 Task: Create a due date automation trigger when advanced on, on the monday of the week before a card is due add dates due in 1 working days at 11:00 AM.
Action: Mouse moved to (957, 297)
Screenshot: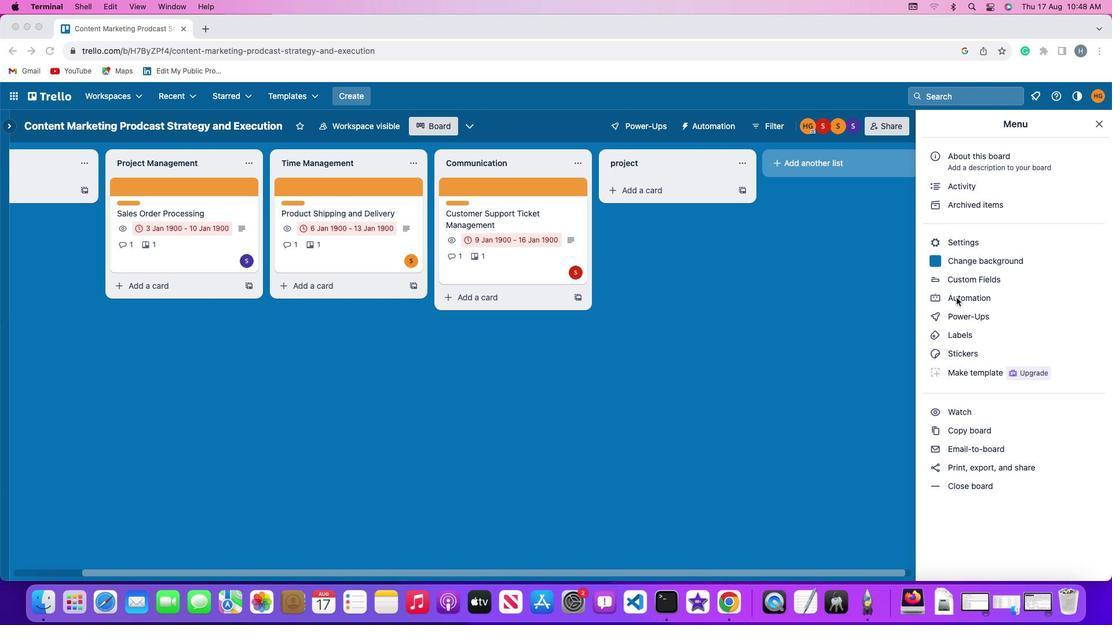 
Action: Mouse pressed left at (957, 297)
Screenshot: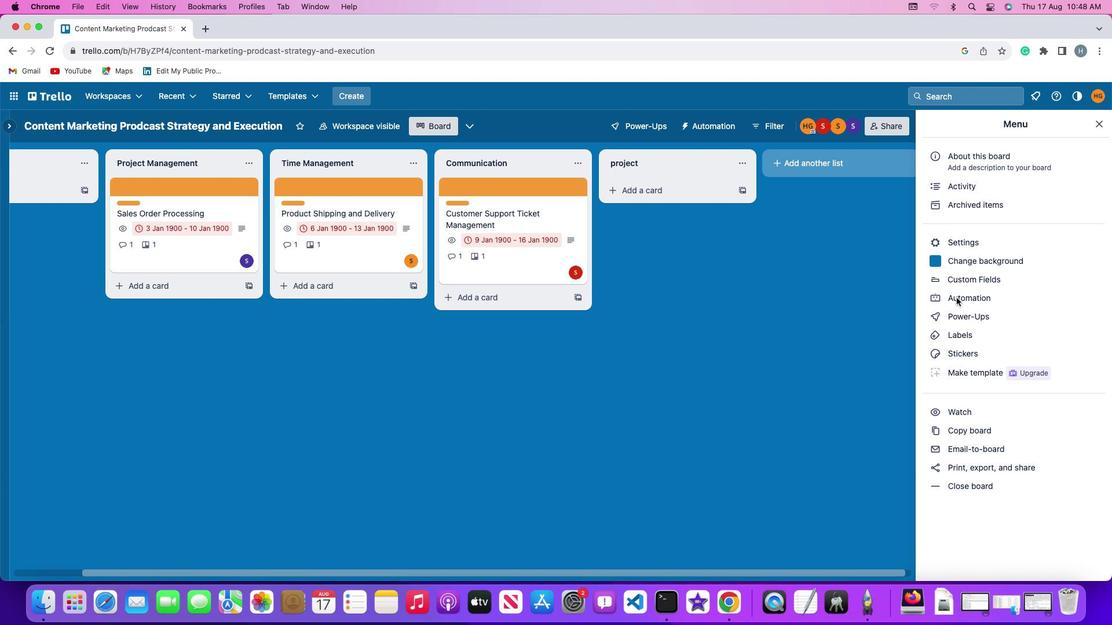 
Action: Mouse pressed left at (957, 297)
Screenshot: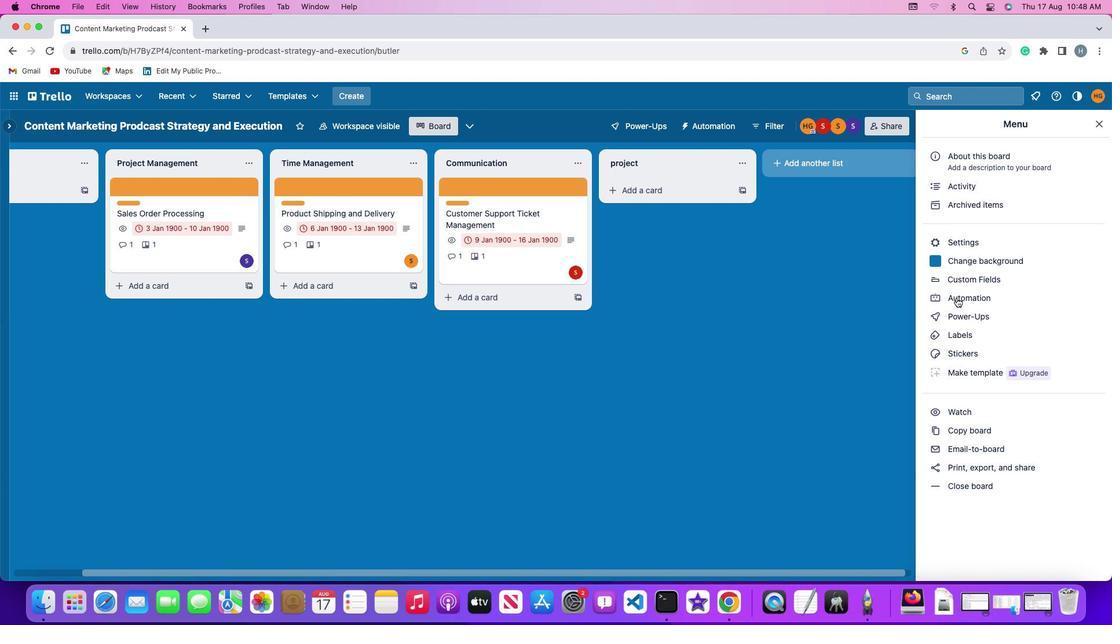 
Action: Mouse moved to (63, 269)
Screenshot: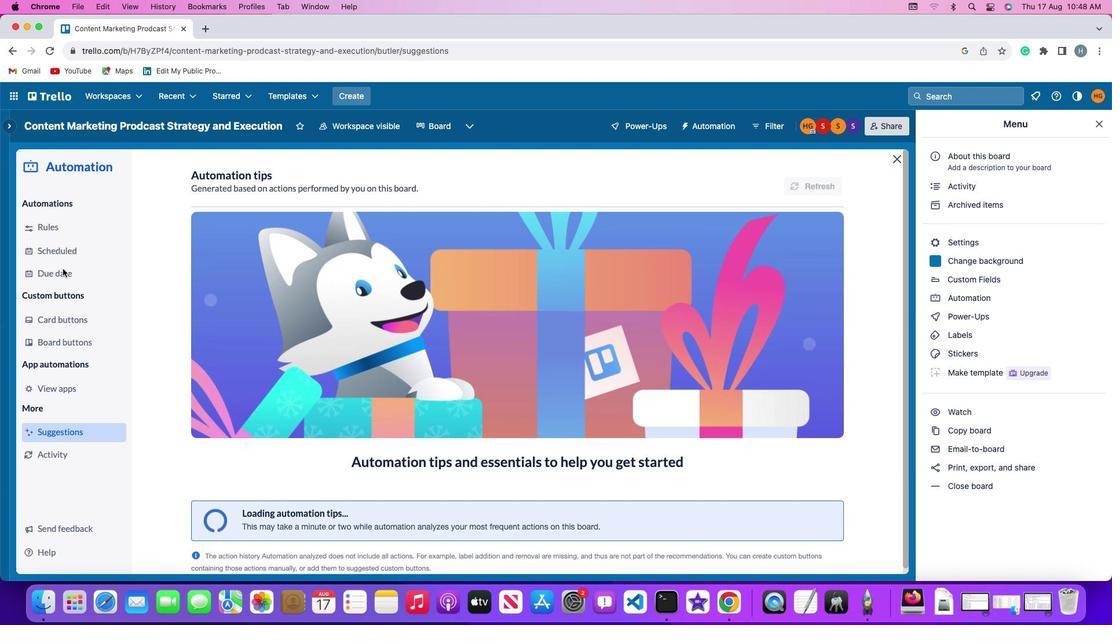 
Action: Mouse pressed left at (63, 269)
Screenshot: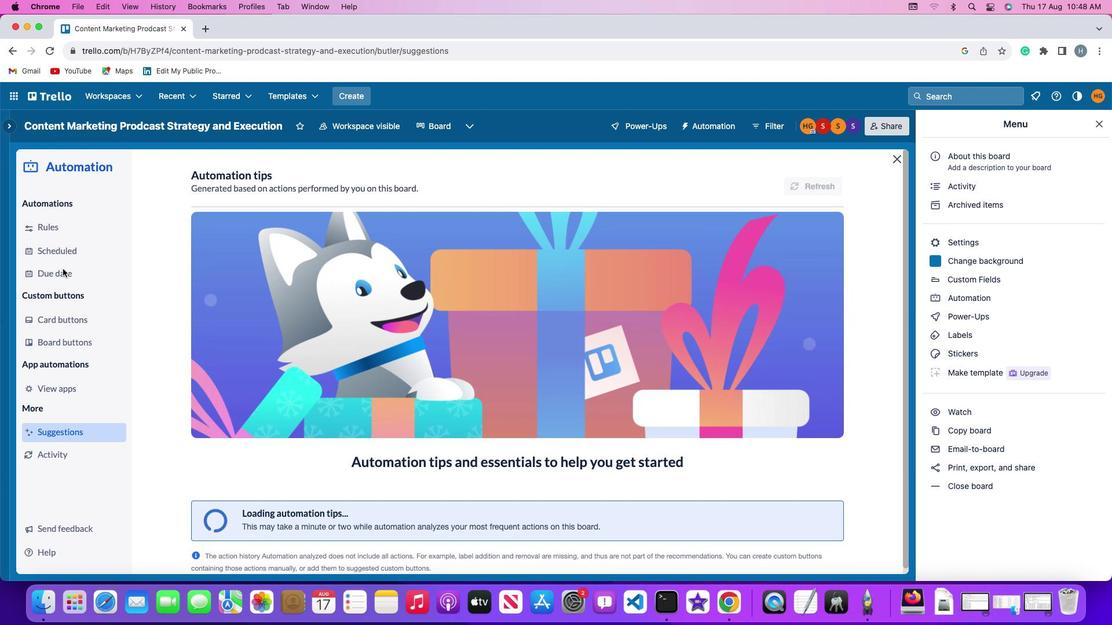 
Action: Mouse moved to (777, 179)
Screenshot: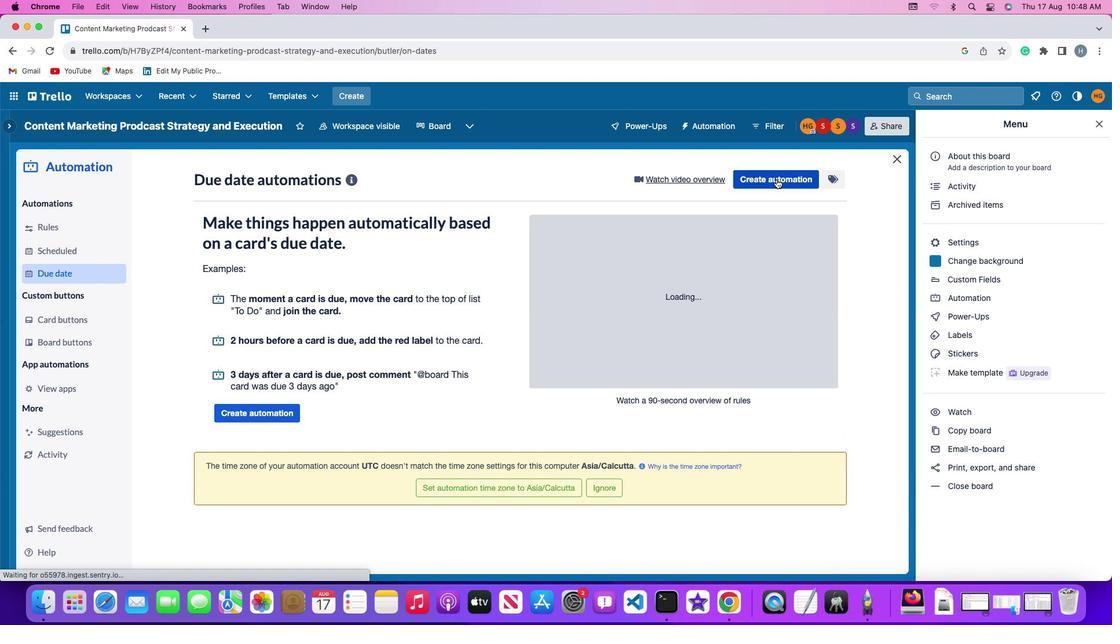 
Action: Mouse pressed left at (777, 179)
Screenshot: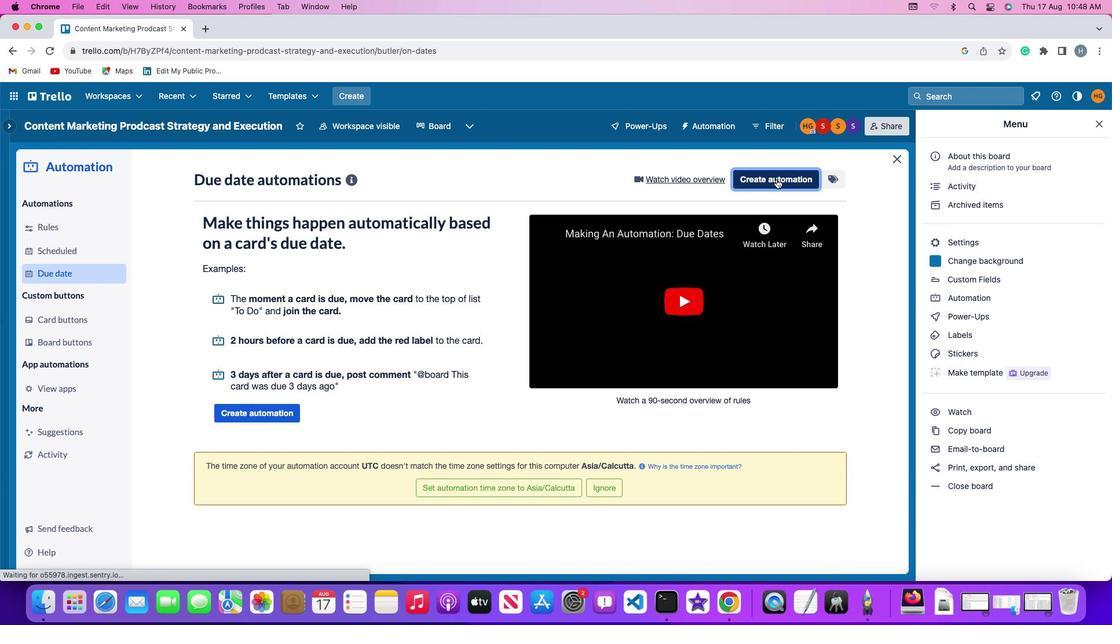 
Action: Mouse moved to (237, 286)
Screenshot: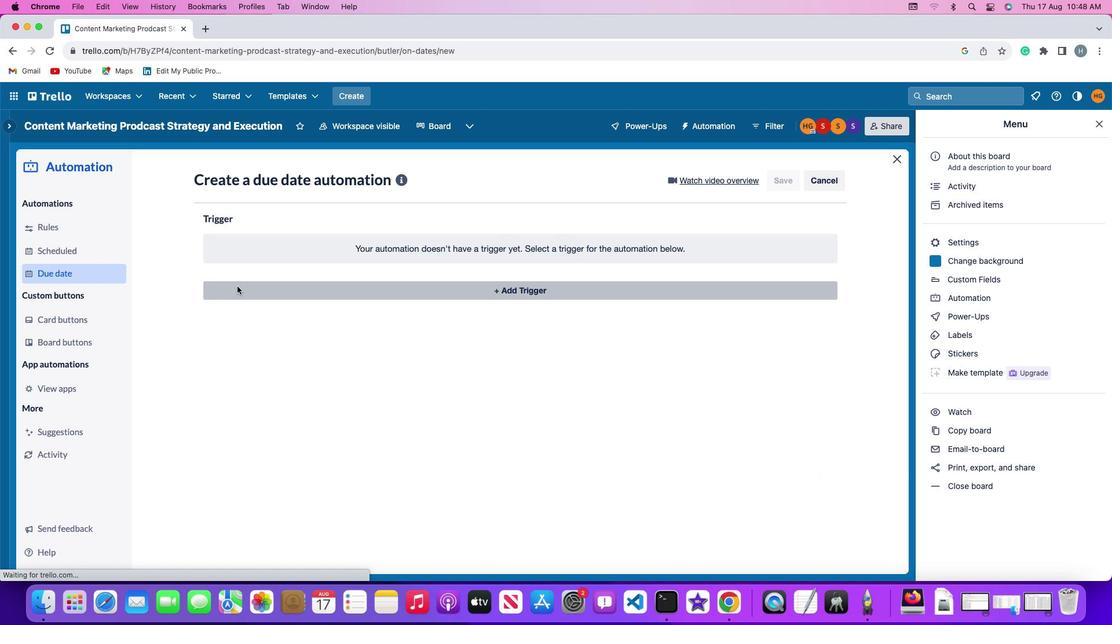
Action: Mouse pressed left at (237, 286)
Screenshot: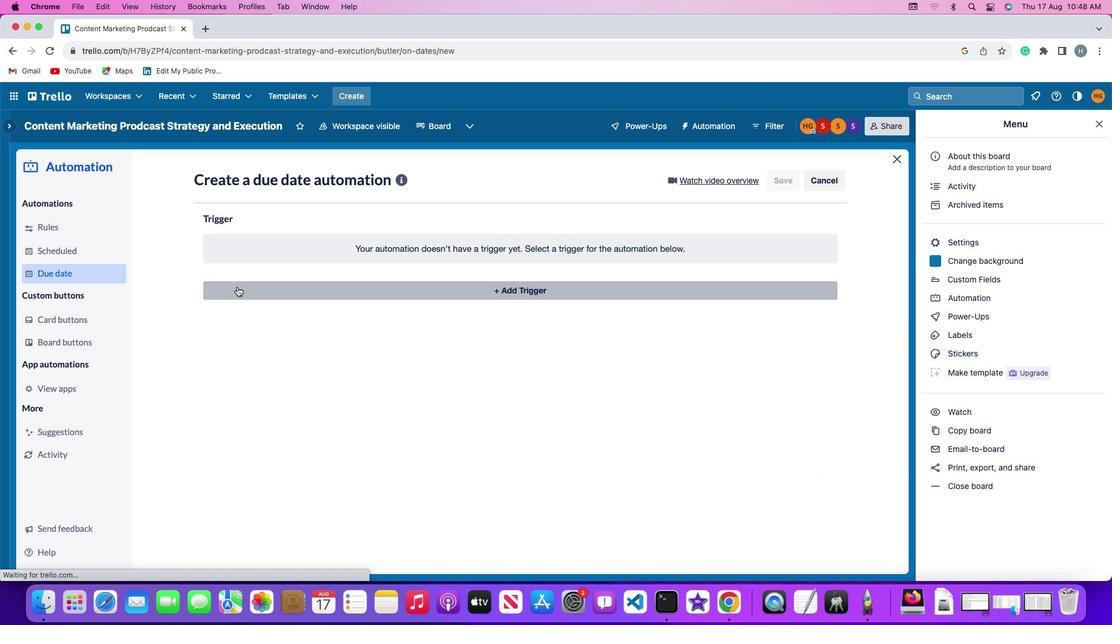 
Action: Mouse moved to (260, 502)
Screenshot: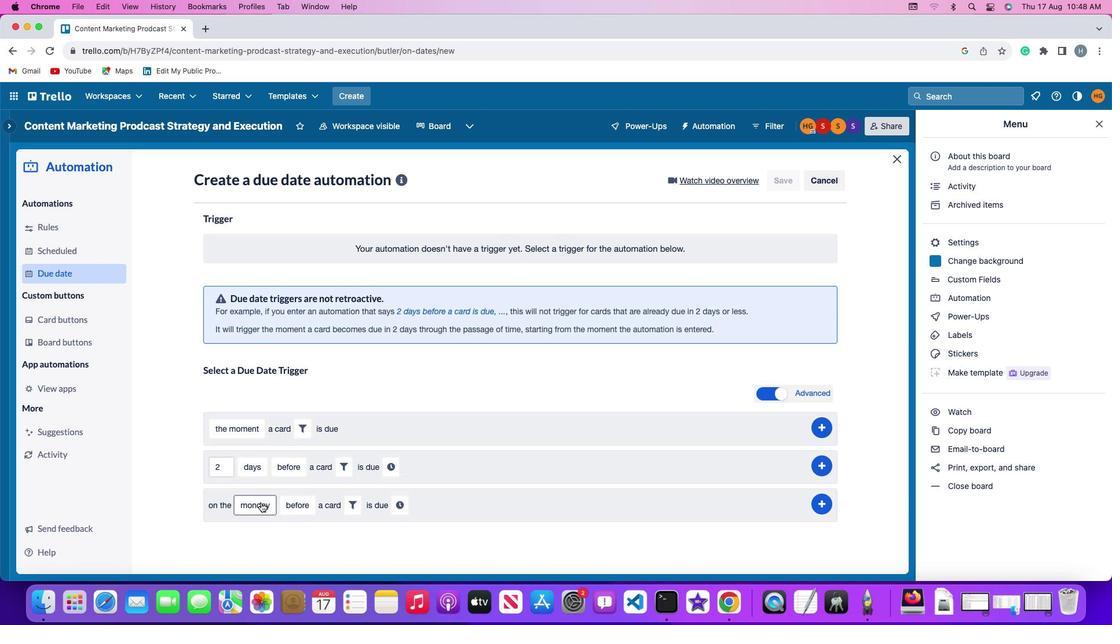 
Action: Mouse pressed left at (260, 502)
Screenshot: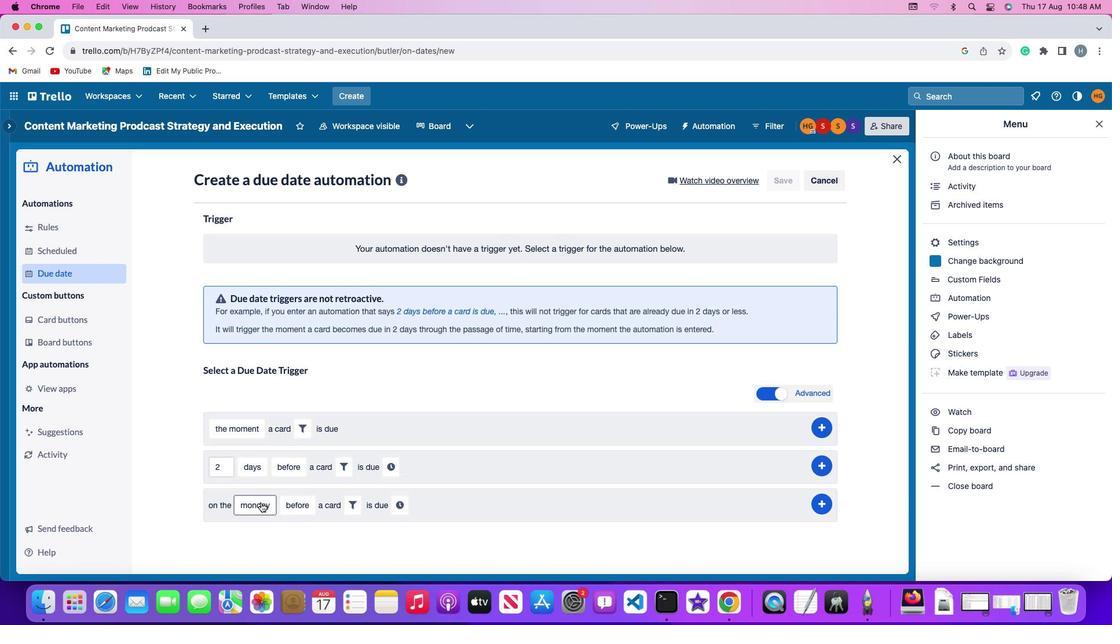 
Action: Mouse moved to (271, 341)
Screenshot: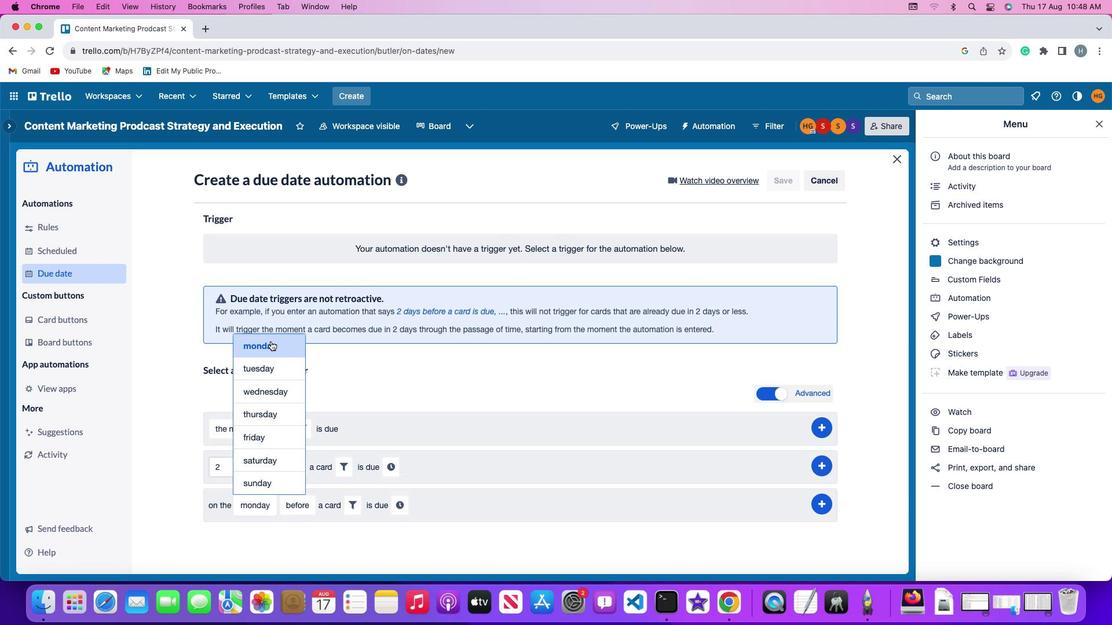 
Action: Mouse pressed left at (271, 341)
Screenshot: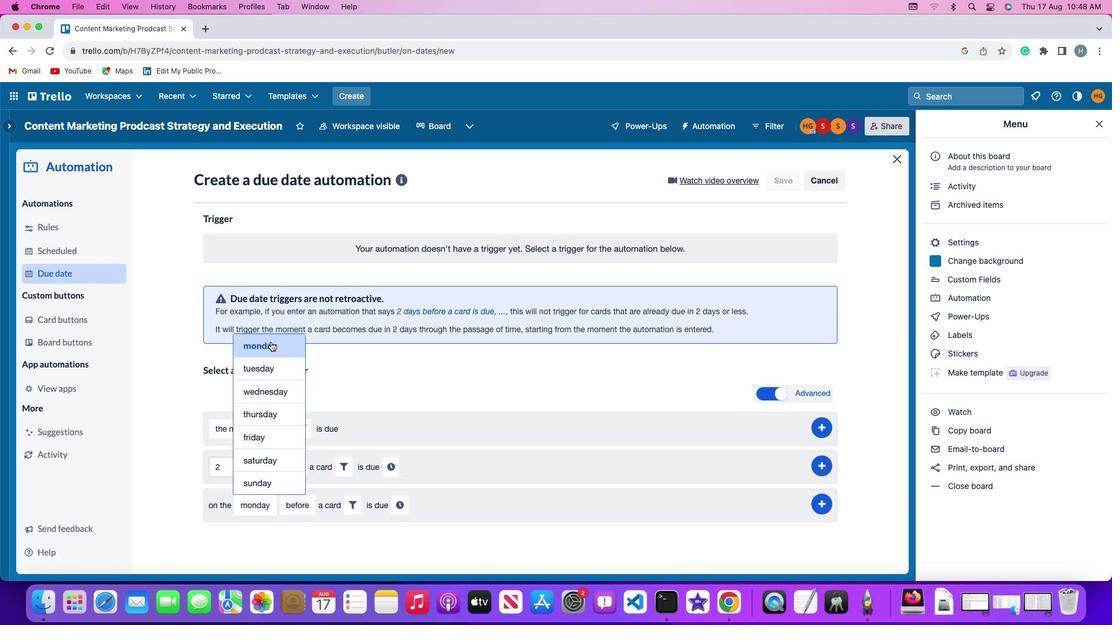 
Action: Mouse moved to (297, 514)
Screenshot: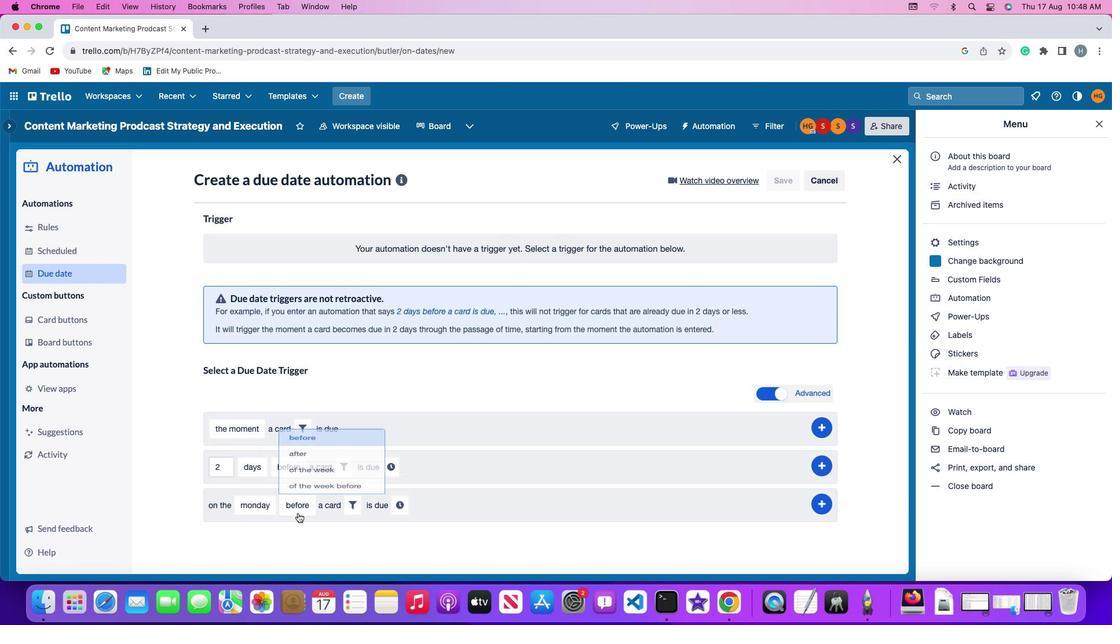 
Action: Mouse pressed left at (297, 514)
Screenshot: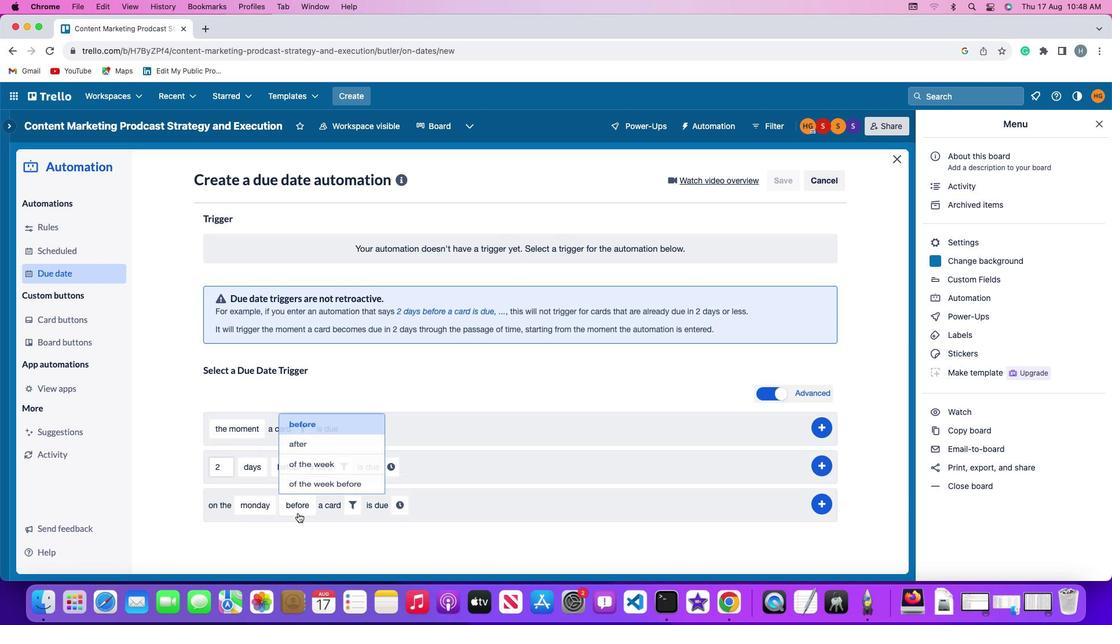 
Action: Mouse moved to (302, 482)
Screenshot: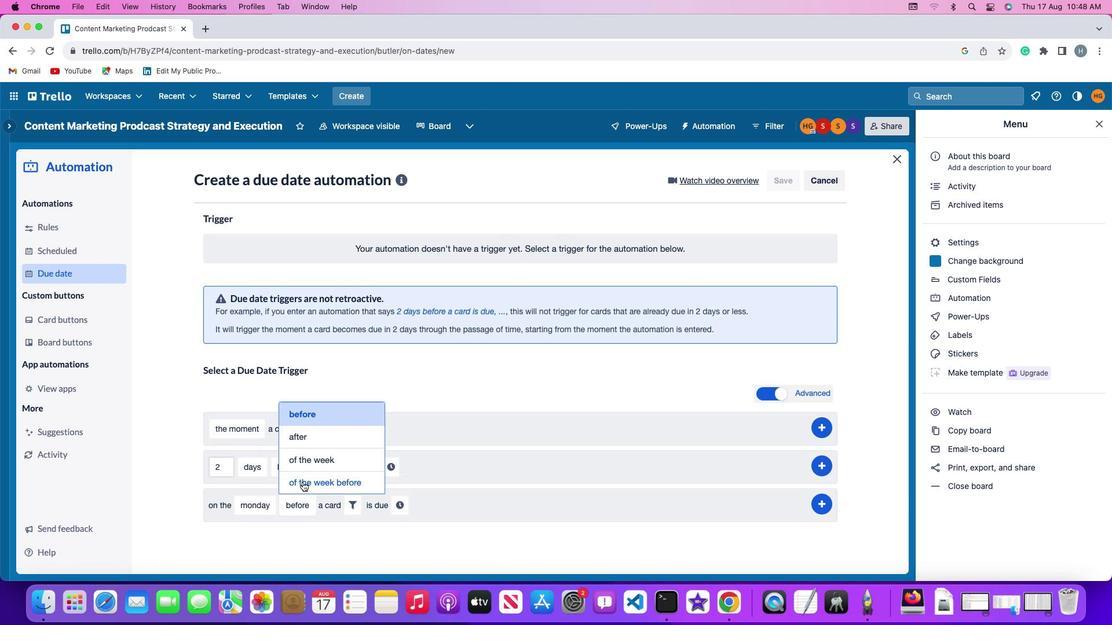 
Action: Mouse pressed left at (302, 482)
Screenshot: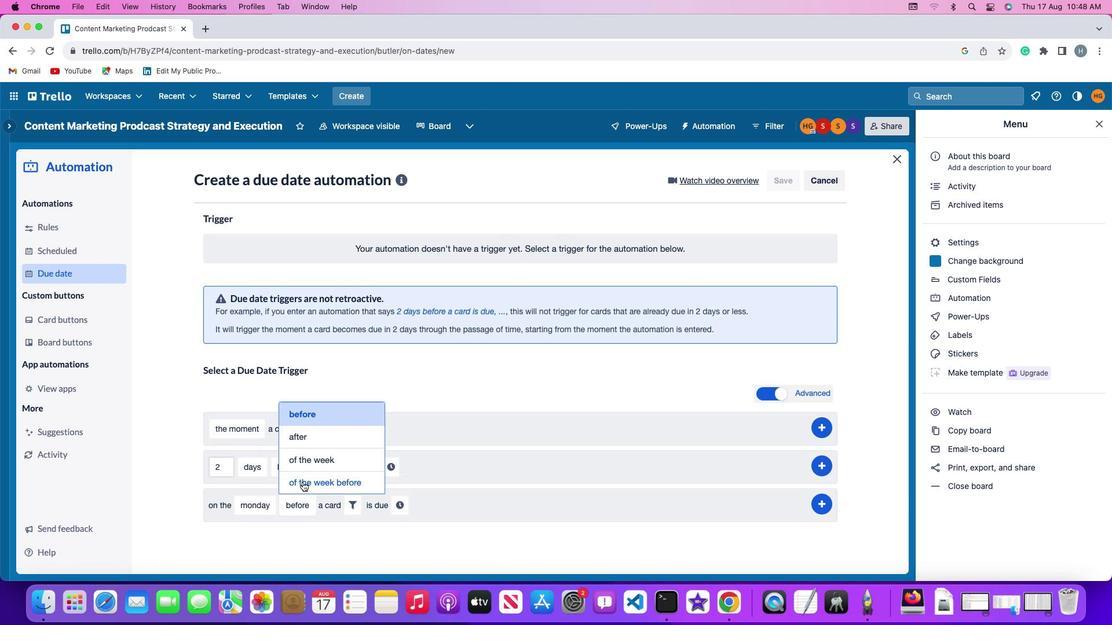 
Action: Mouse moved to (404, 508)
Screenshot: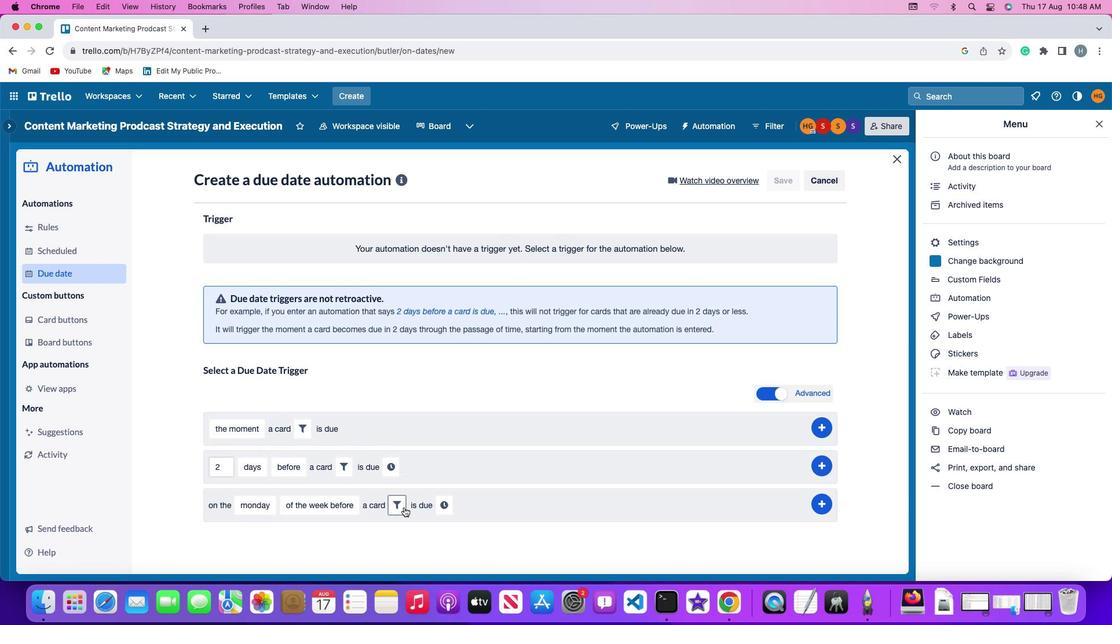 
Action: Mouse pressed left at (404, 508)
Screenshot: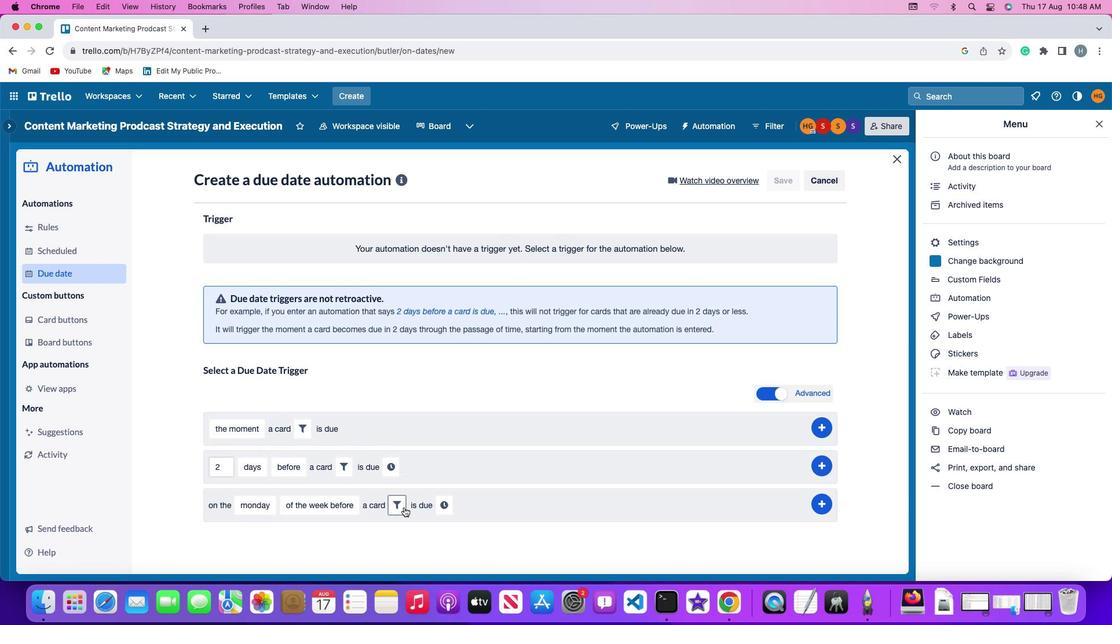 
Action: Mouse moved to (456, 549)
Screenshot: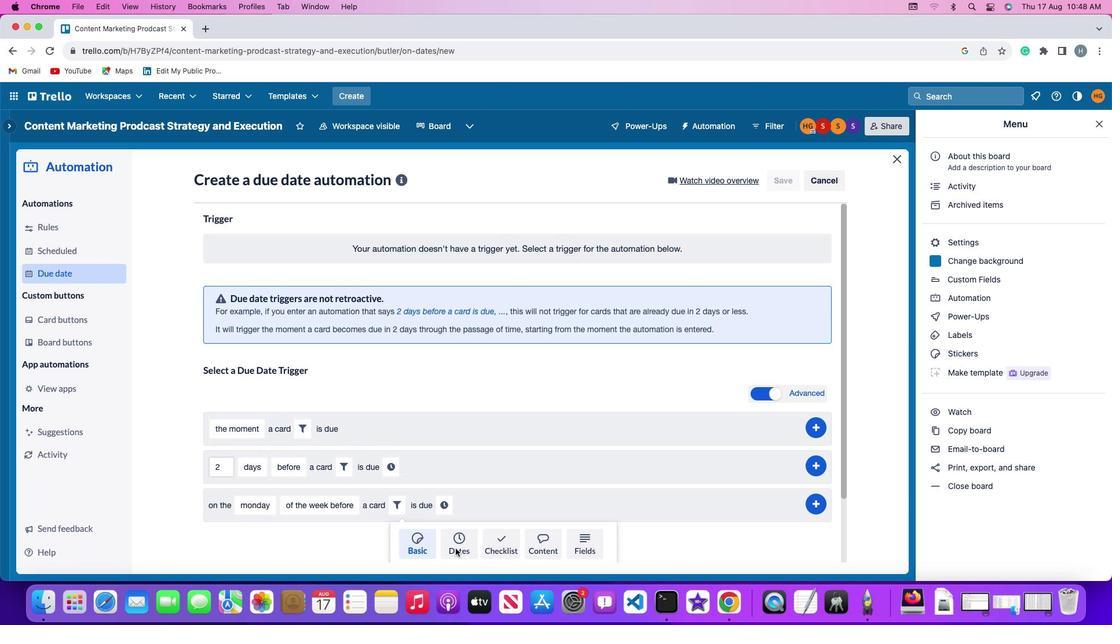 
Action: Mouse pressed left at (456, 549)
Screenshot: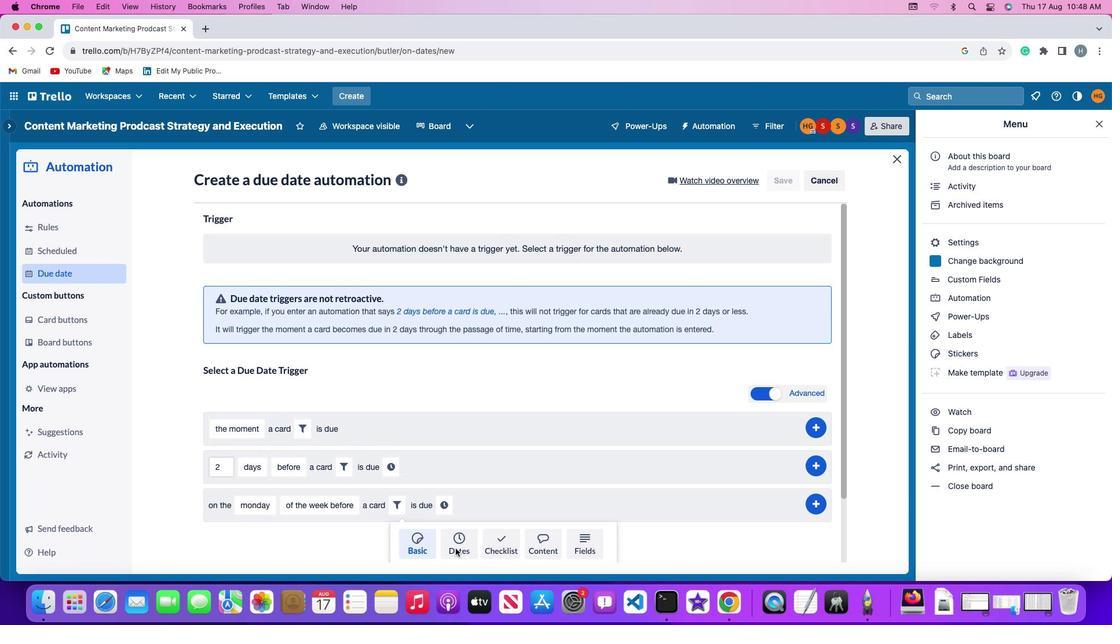 
Action: Mouse moved to (342, 531)
Screenshot: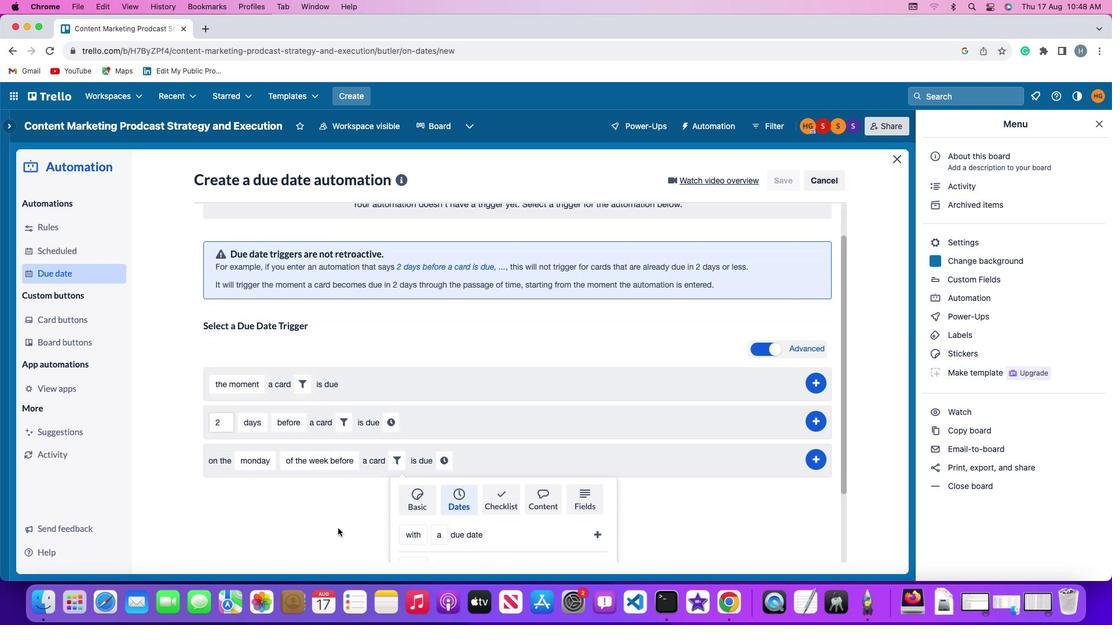 
Action: Mouse scrolled (342, 531) with delta (0, 0)
Screenshot: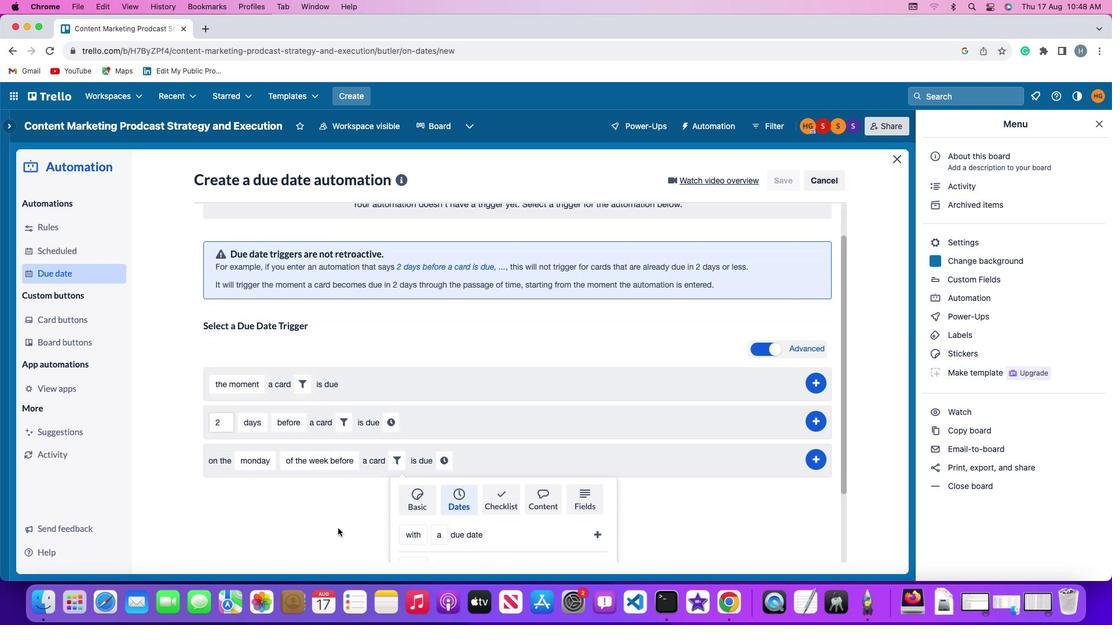 
Action: Mouse moved to (340, 531)
Screenshot: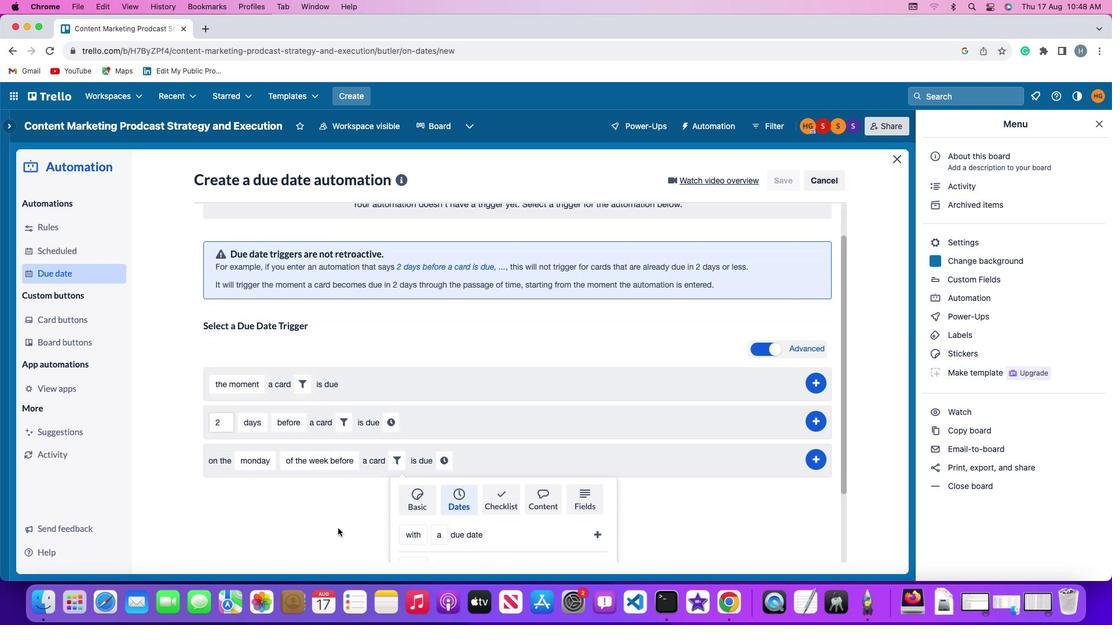 
Action: Mouse scrolled (340, 531) with delta (0, 0)
Screenshot: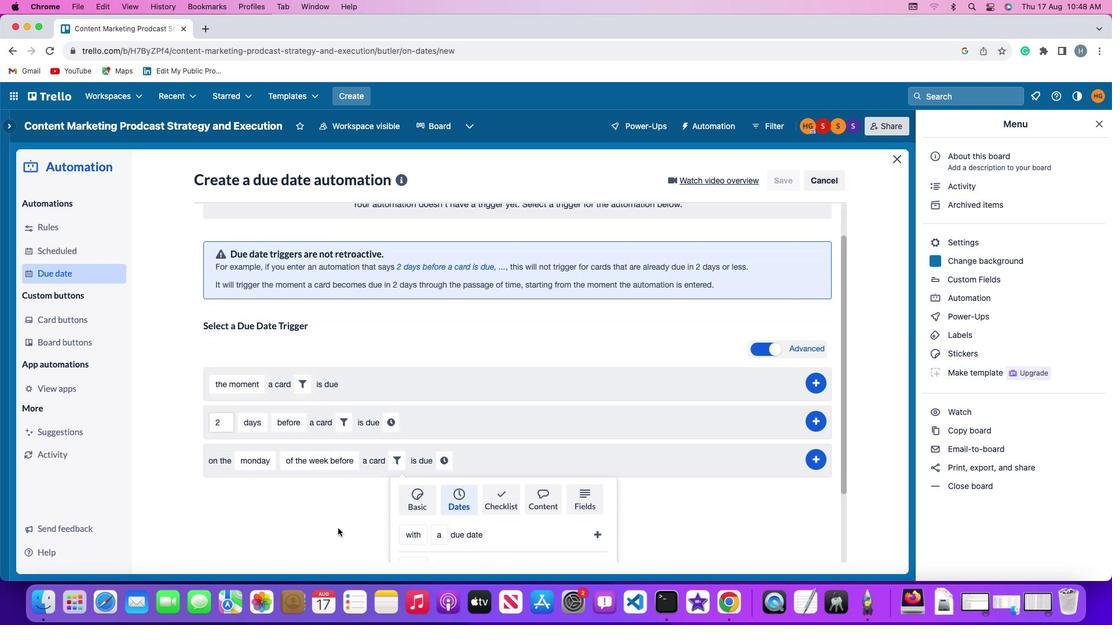 
Action: Mouse moved to (340, 531)
Screenshot: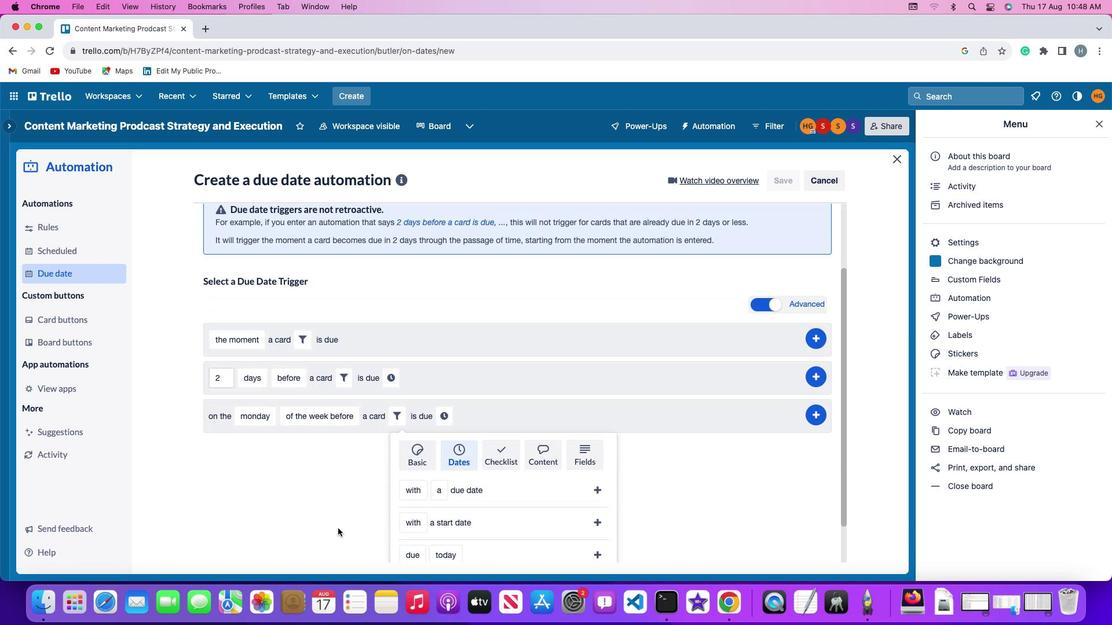 
Action: Mouse scrolled (340, 531) with delta (0, -1)
Screenshot: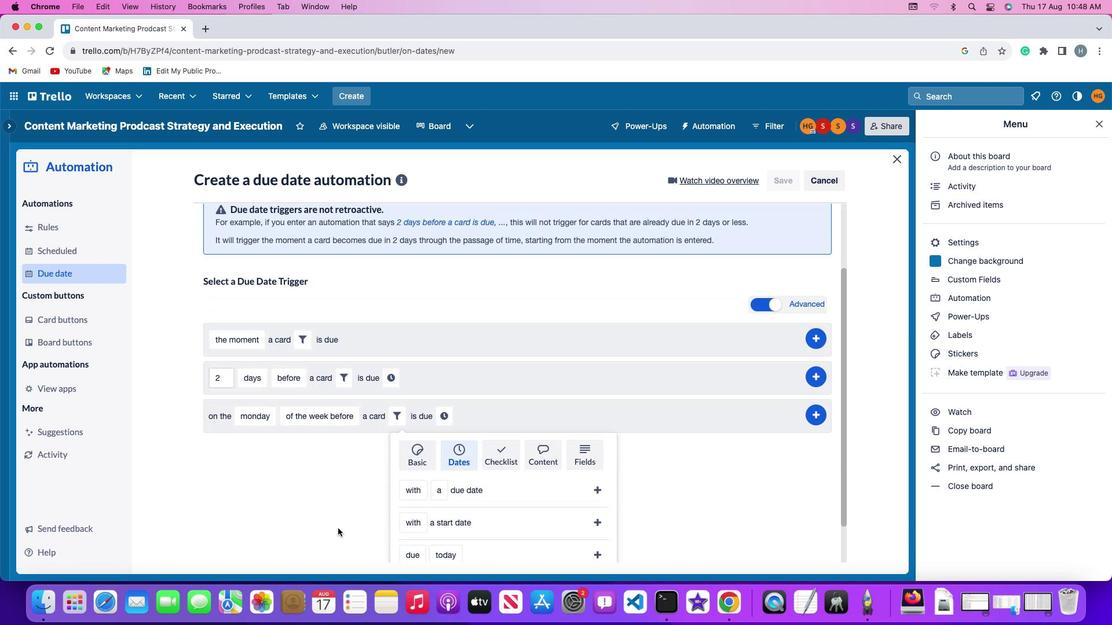 
Action: Mouse scrolled (340, 531) with delta (0, -2)
Screenshot: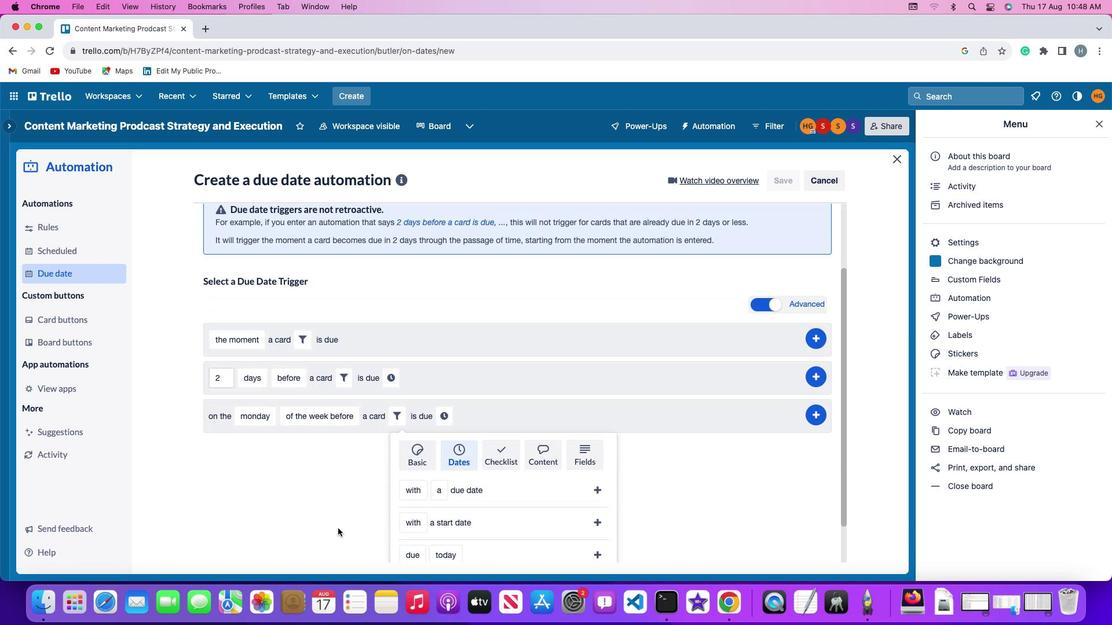 
Action: Mouse moved to (340, 531)
Screenshot: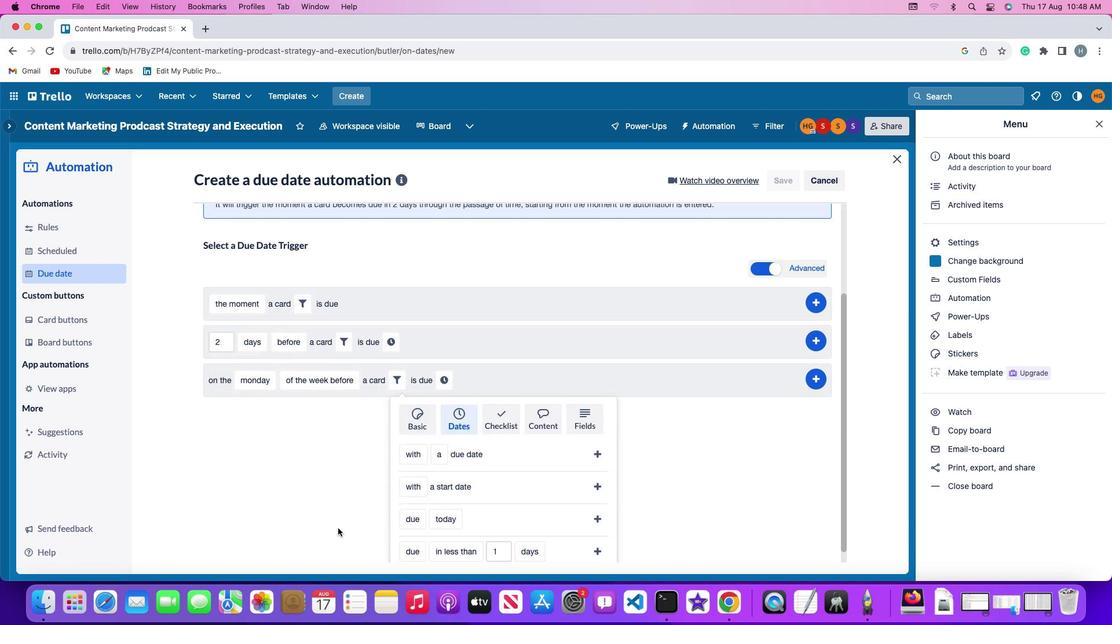 
Action: Mouse scrolled (340, 531) with delta (0, -3)
Screenshot: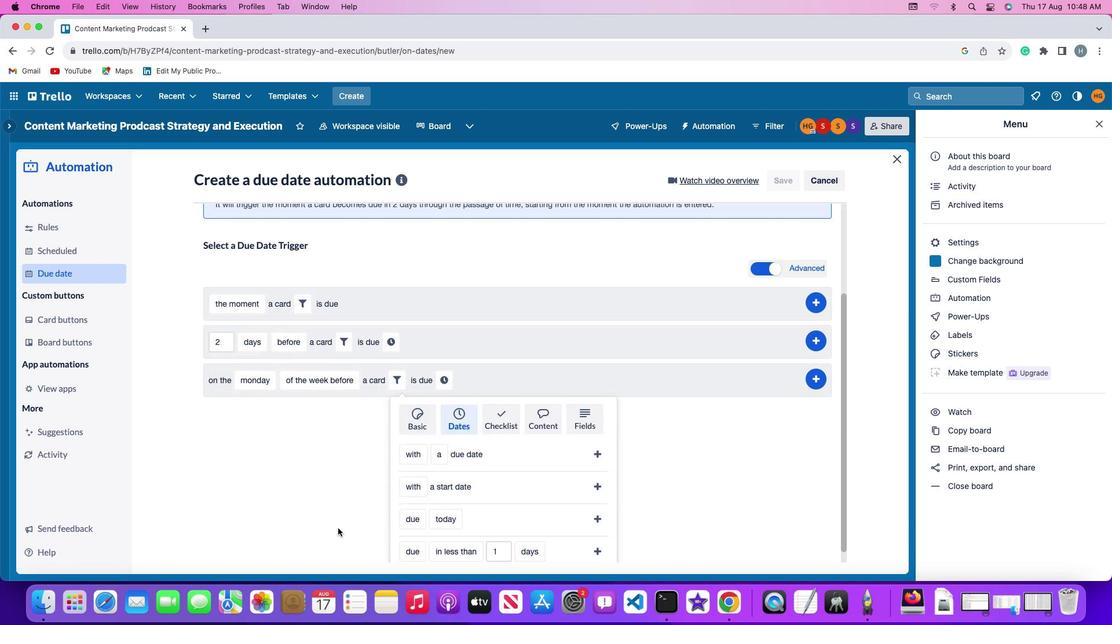 
Action: Mouse moved to (337, 528)
Screenshot: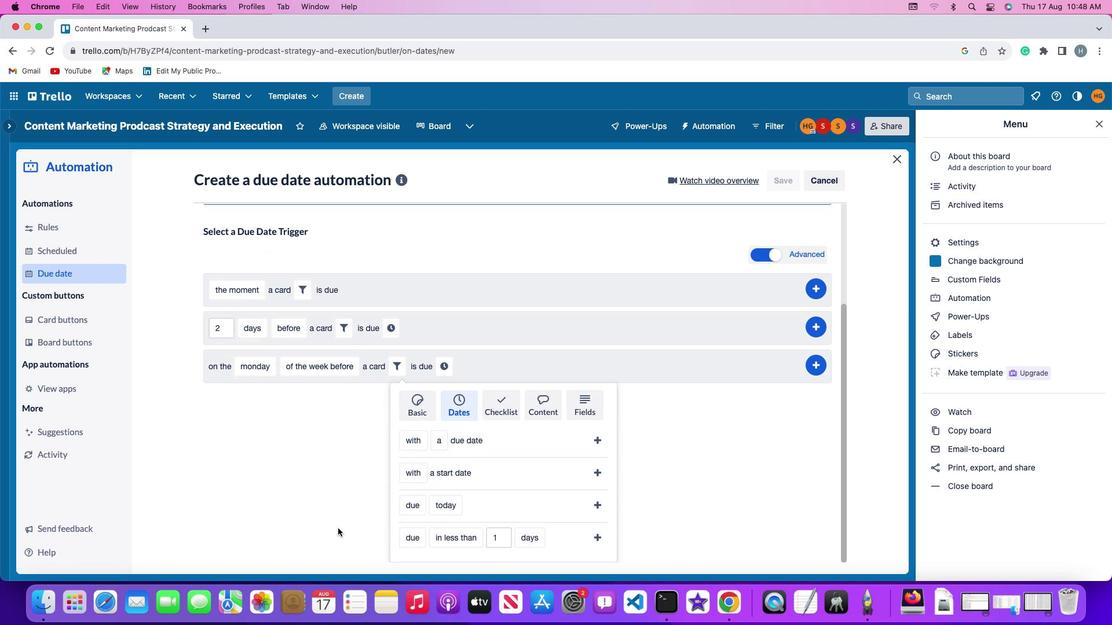
Action: Mouse scrolled (337, 528) with delta (0, 0)
Screenshot: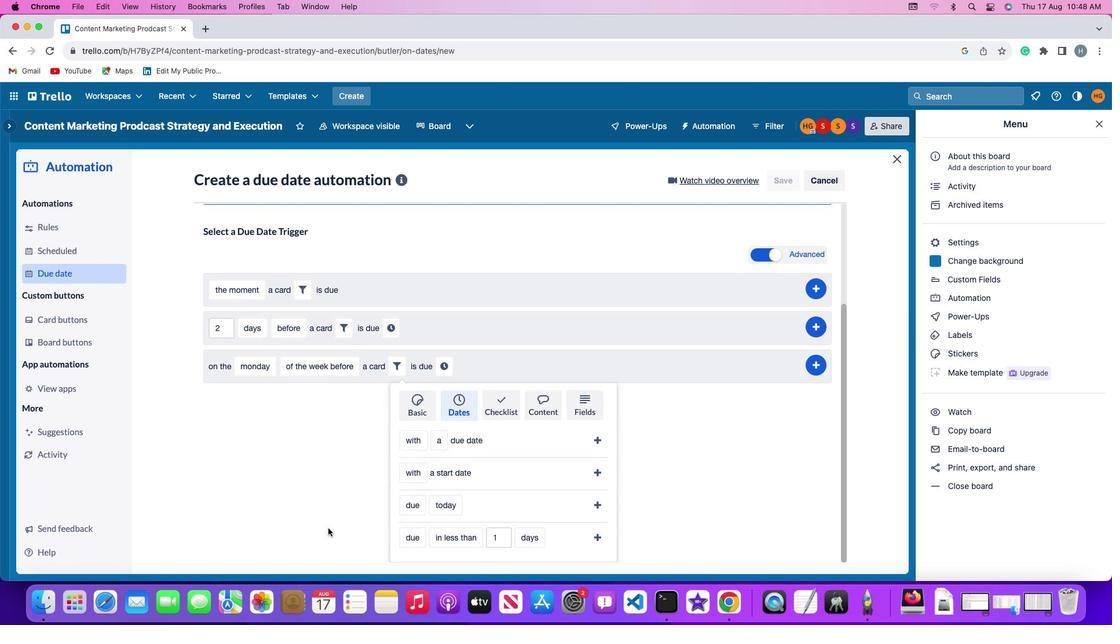 
Action: Mouse scrolled (337, 528) with delta (0, 0)
Screenshot: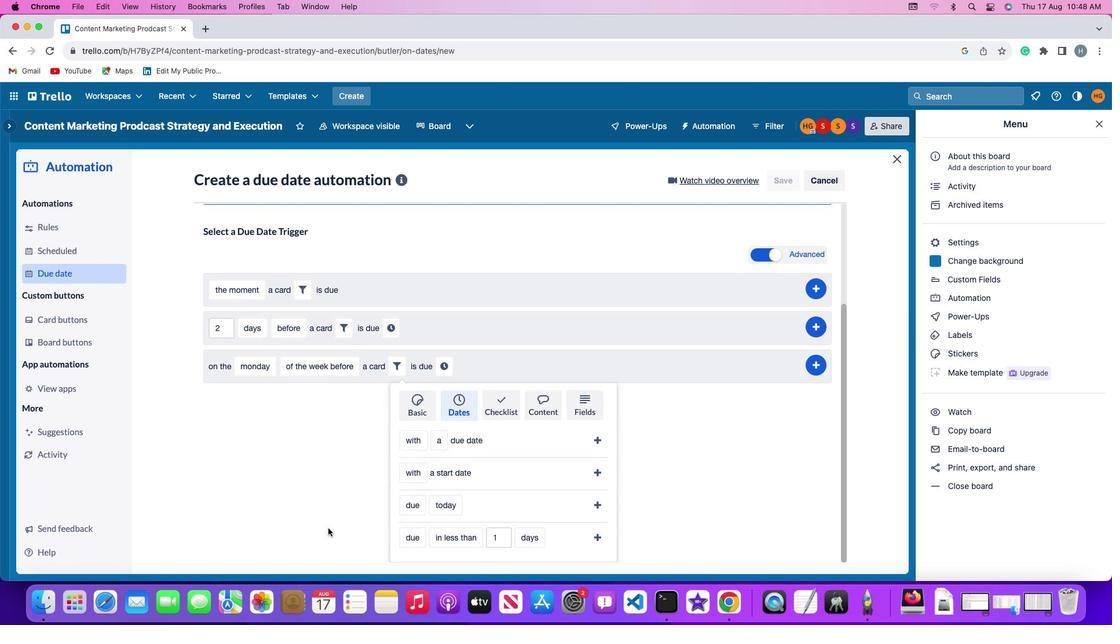 
Action: Mouse scrolled (337, 528) with delta (0, -1)
Screenshot: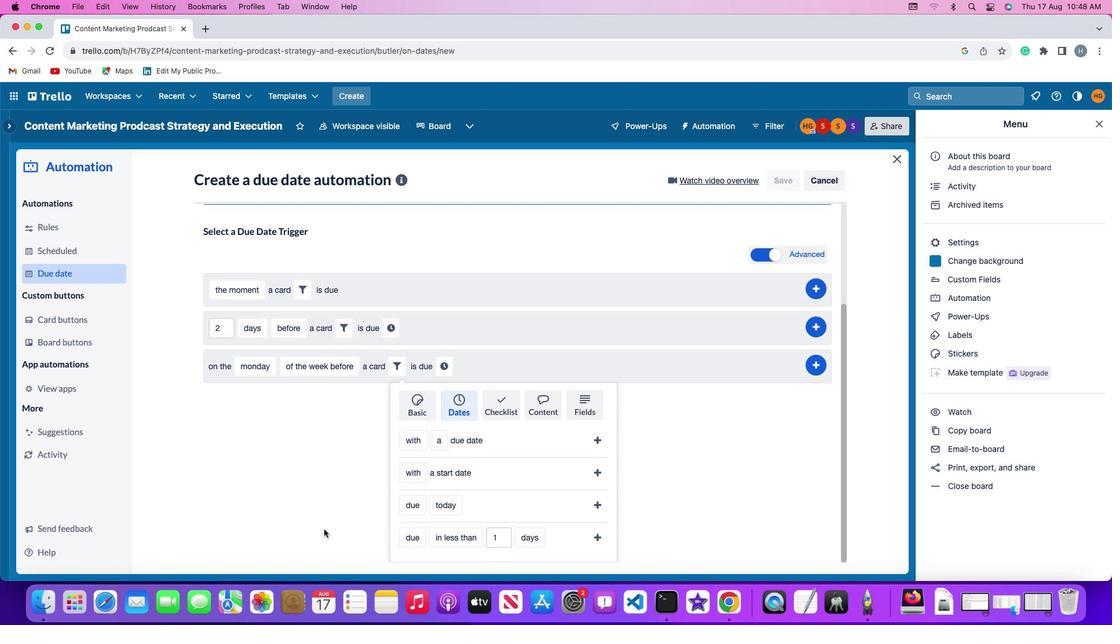 
Action: Mouse moved to (401, 538)
Screenshot: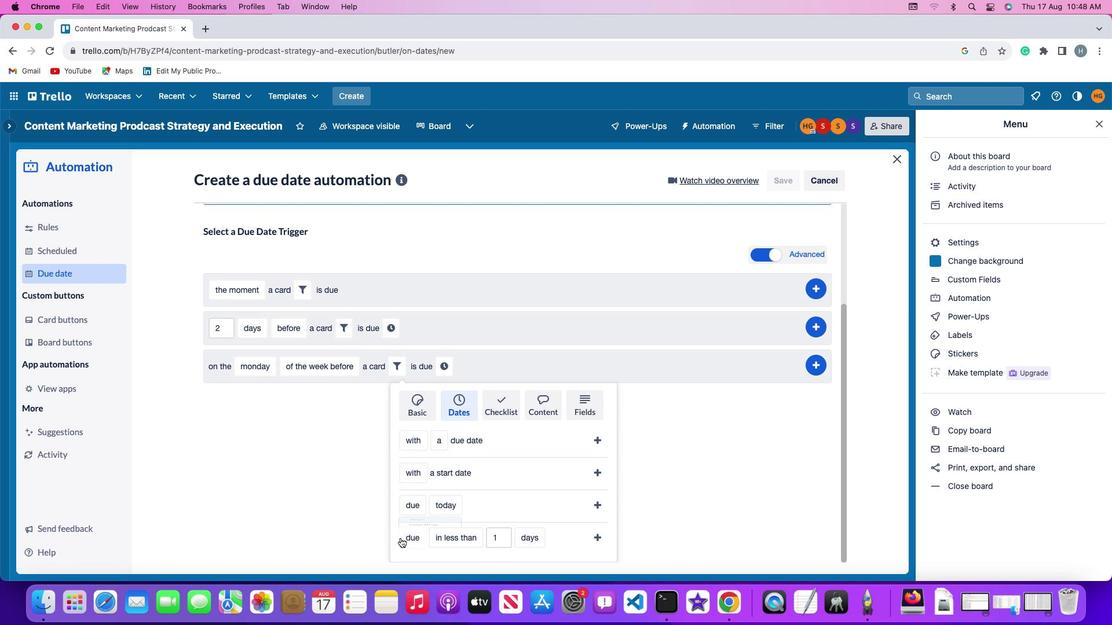 
Action: Mouse pressed left at (401, 538)
Screenshot: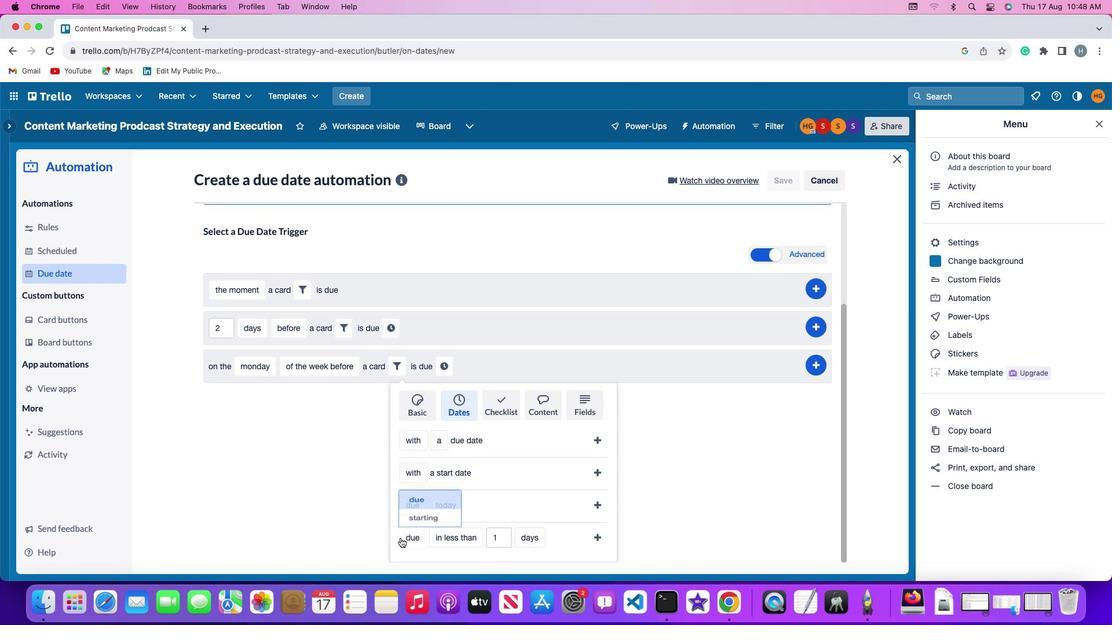 
Action: Mouse moved to (411, 491)
Screenshot: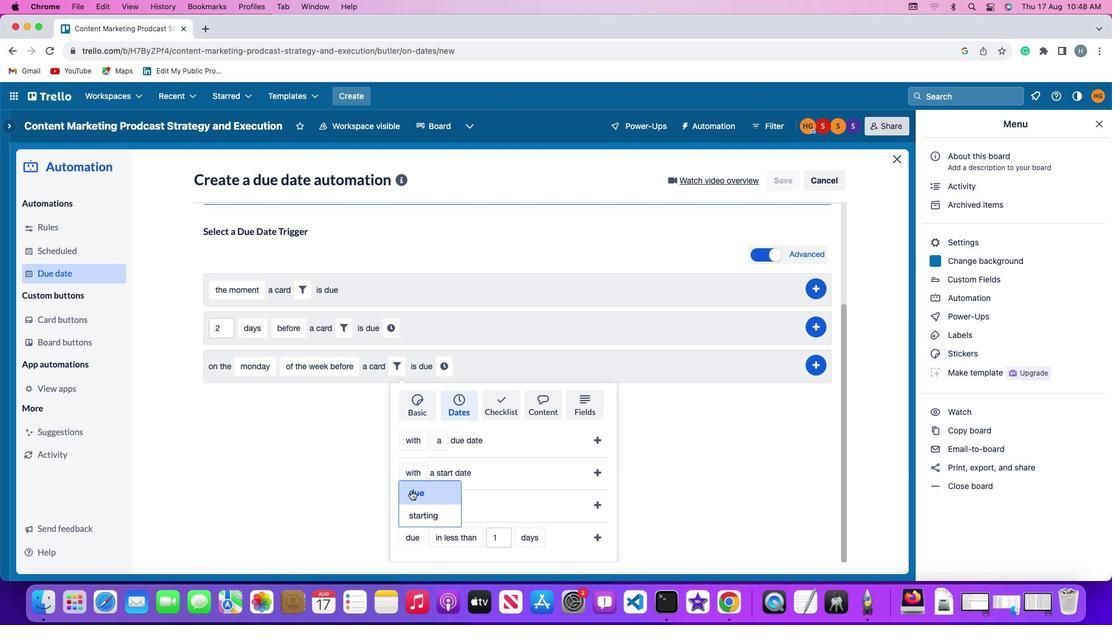 
Action: Mouse pressed left at (411, 491)
Screenshot: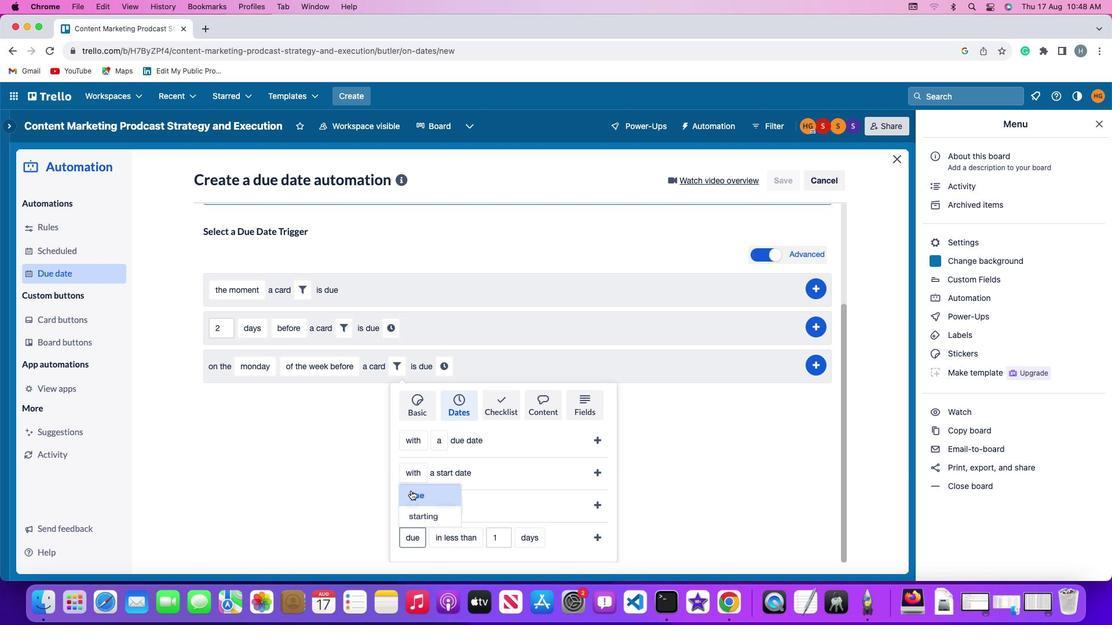 
Action: Mouse moved to (447, 534)
Screenshot: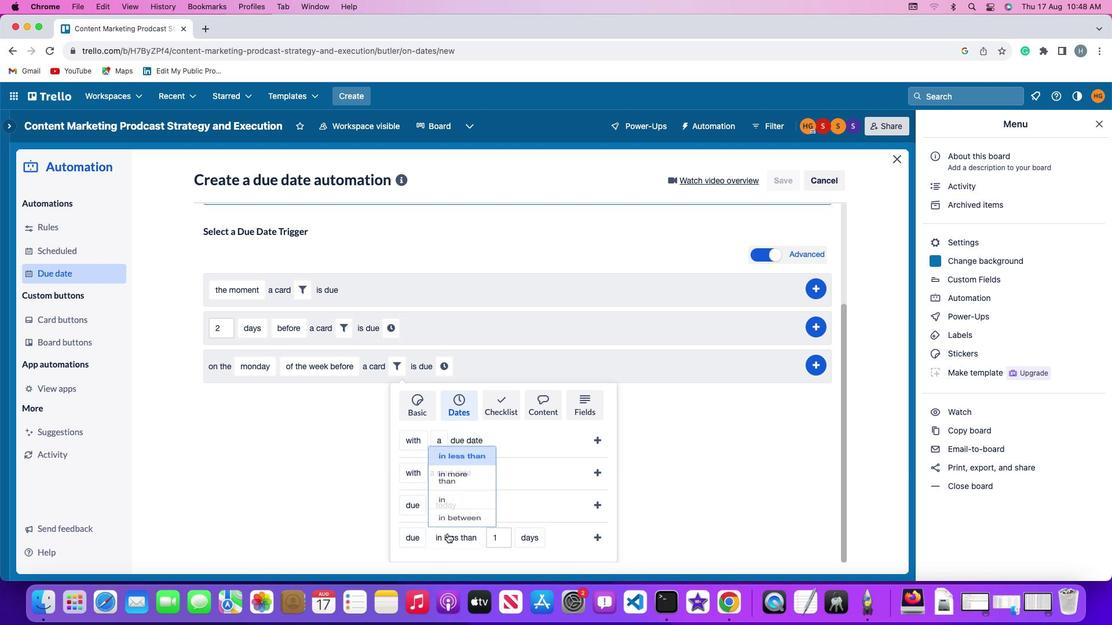 
Action: Mouse pressed left at (447, 534)
Screenshot: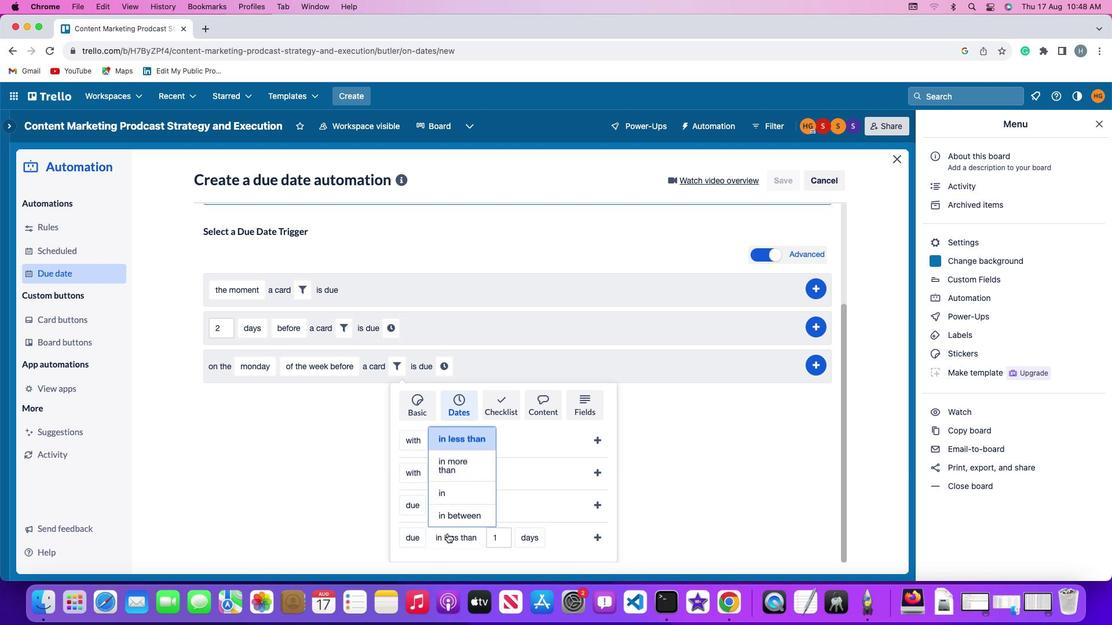 
Action: Mouse moved to (450, 496)
Screenshot: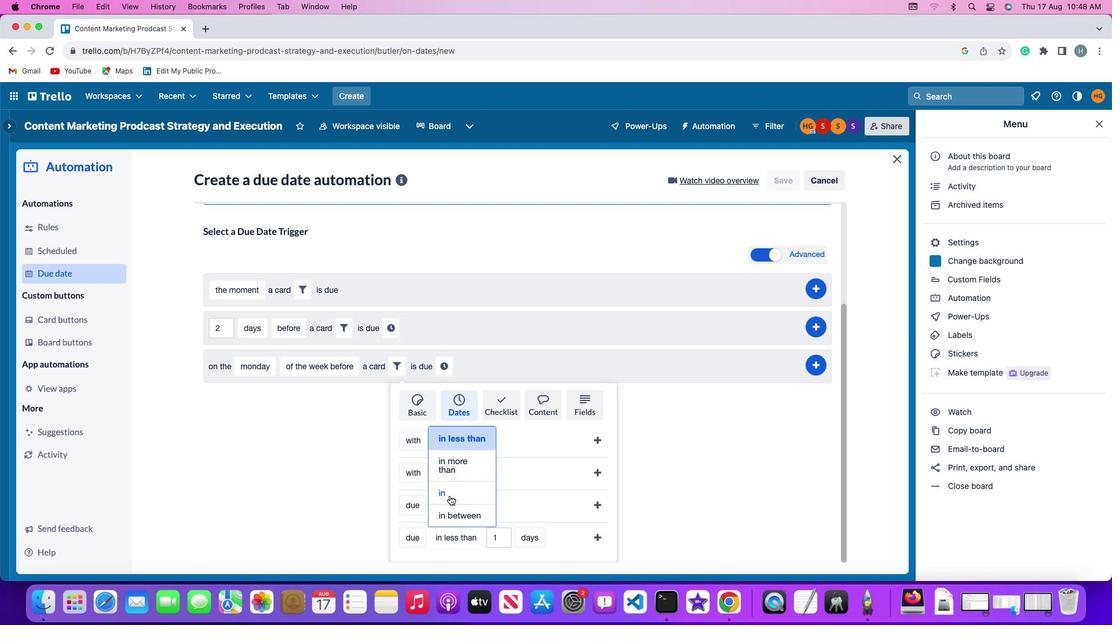 
Action: Mouse pressed left at (450, 496)
Screenshot: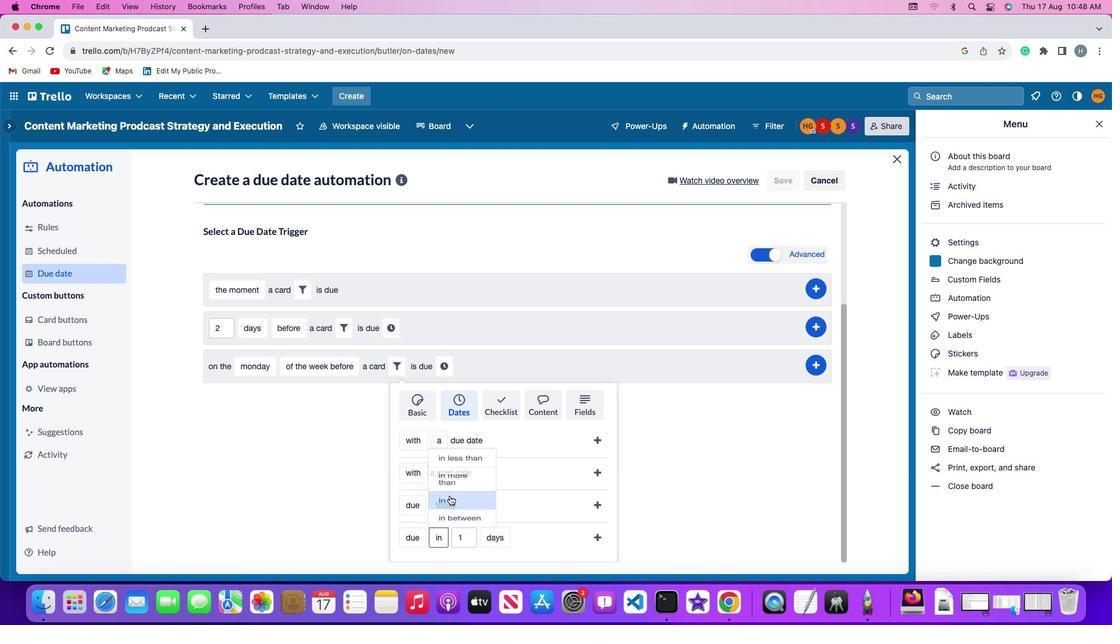 
Action: Mouse moved to (472, 537)
Screenshot: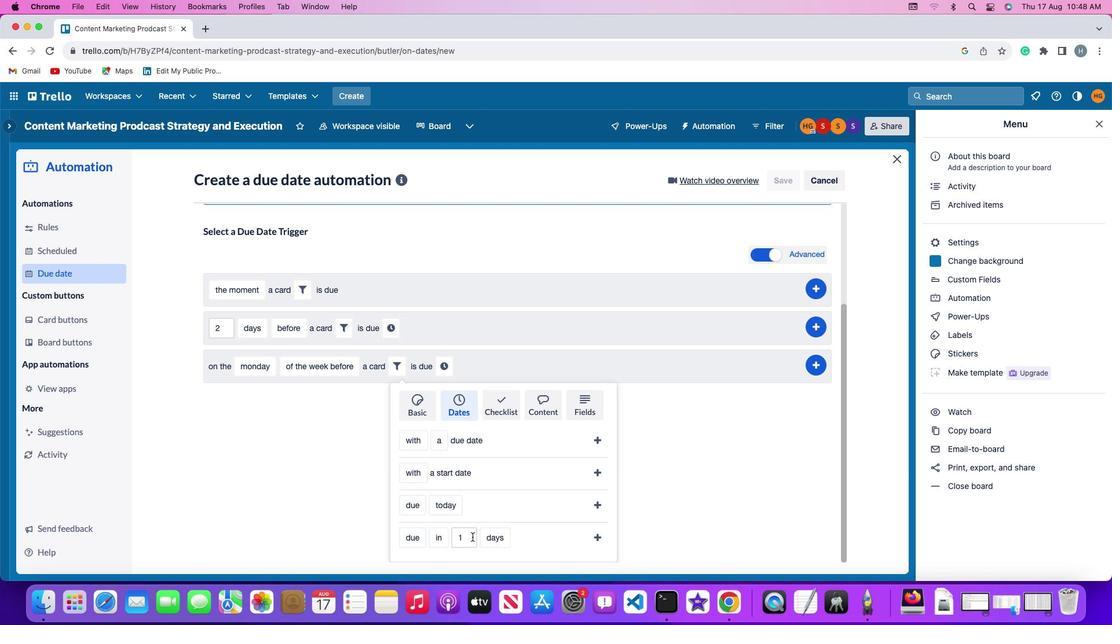 
Action: Mouse pressed left at (472, 537)
Screenshot: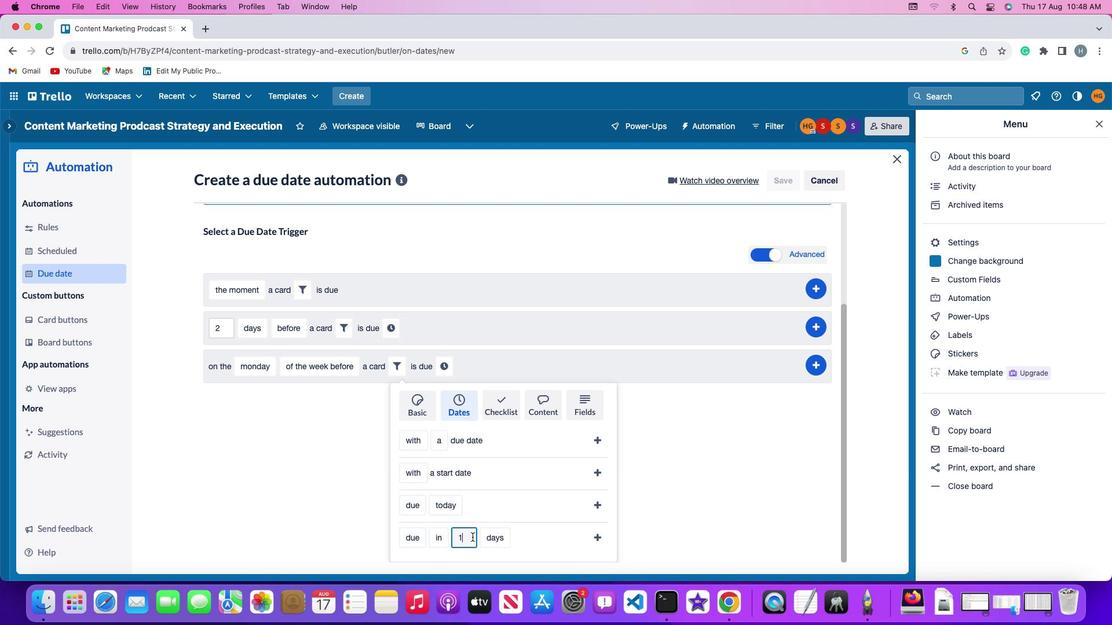 
Action: Key pressed Key.backspace'1'
Screenshot: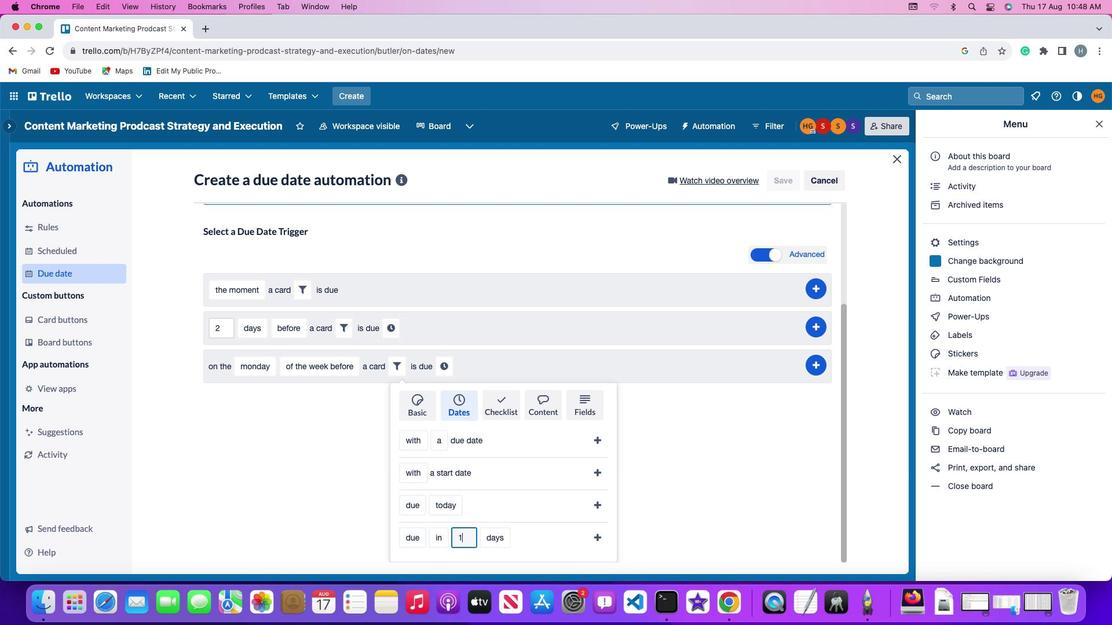 
Action: Mouse moved to (498, 535)
Screenshot: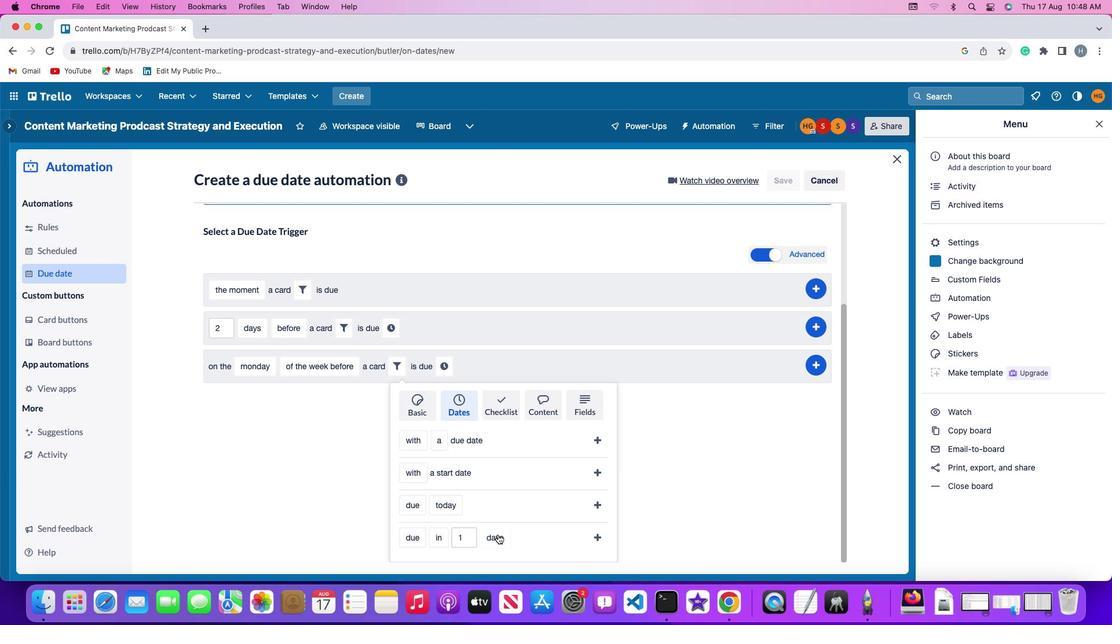 
Action: Mouse pressed left at (498, 535)
Screenshot: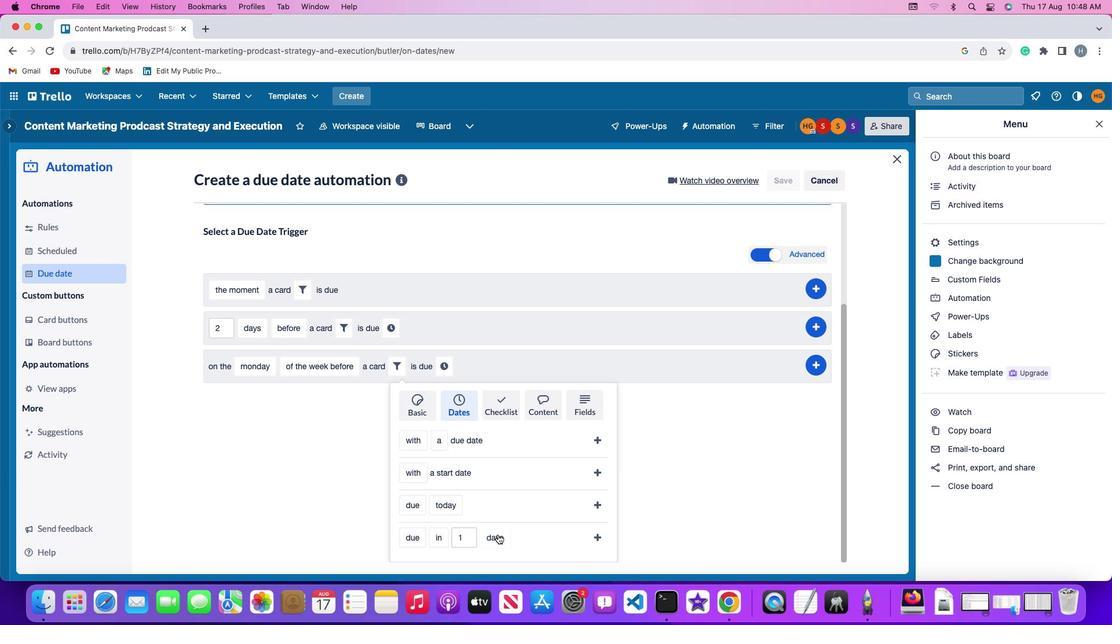 
Action: Mouse moved to (500, 516)
Screenshot: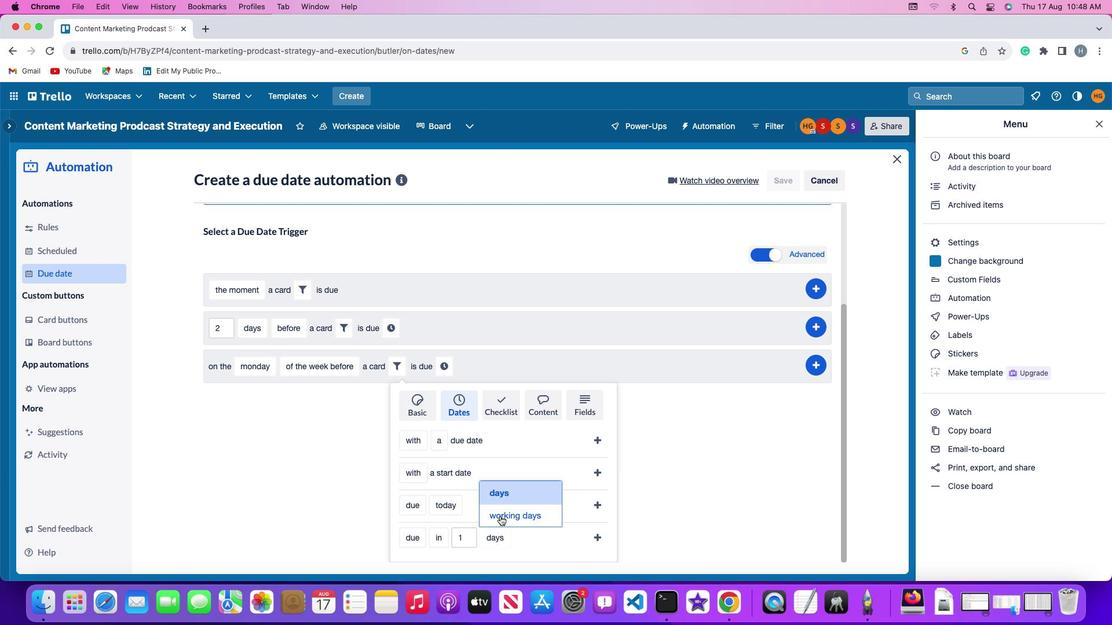 
Action: Mouse pressed left at (500, 516)
Screenshot: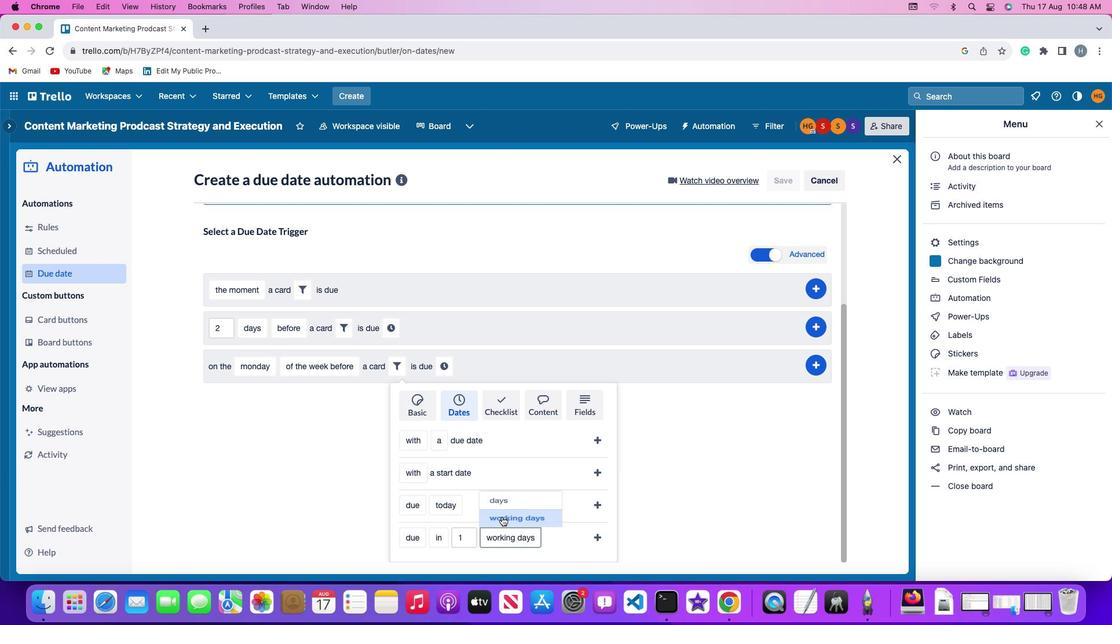 
Action: Mouse moved to (599, 536)
Screenshot: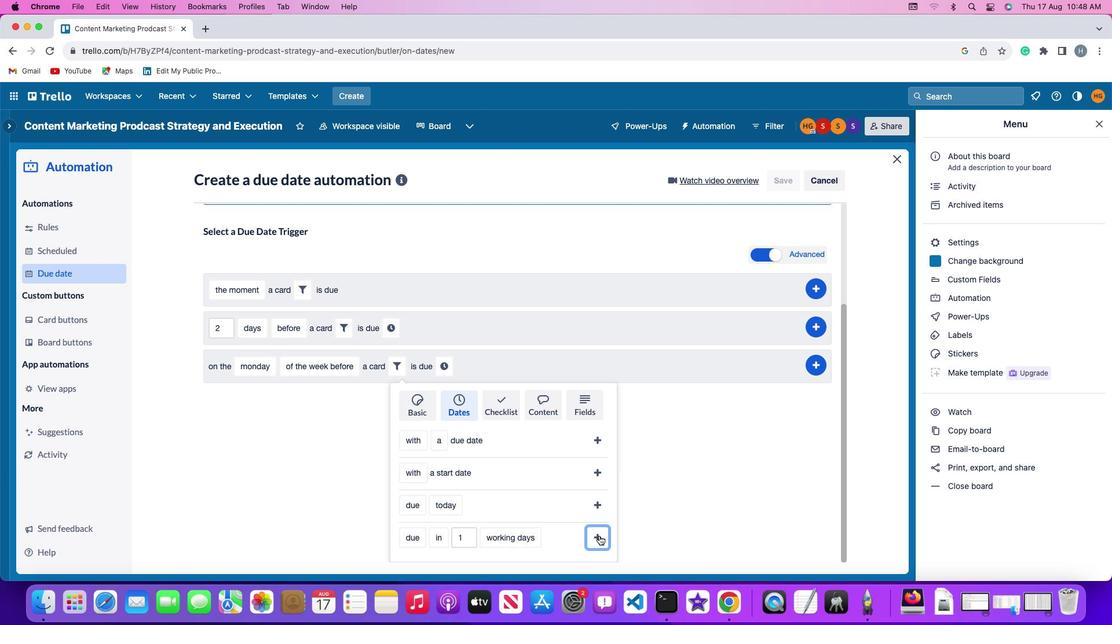 
Action: Mouse pressed left at (599, 536)
Screenshot: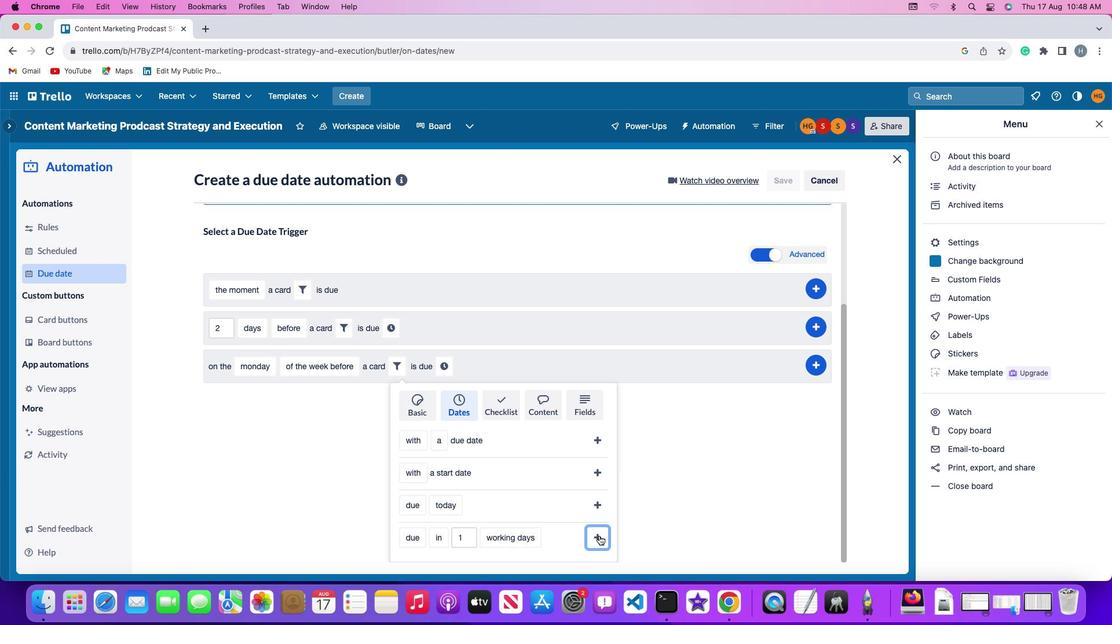 
Action: Mouse moved to (553, 509)
Screenshot: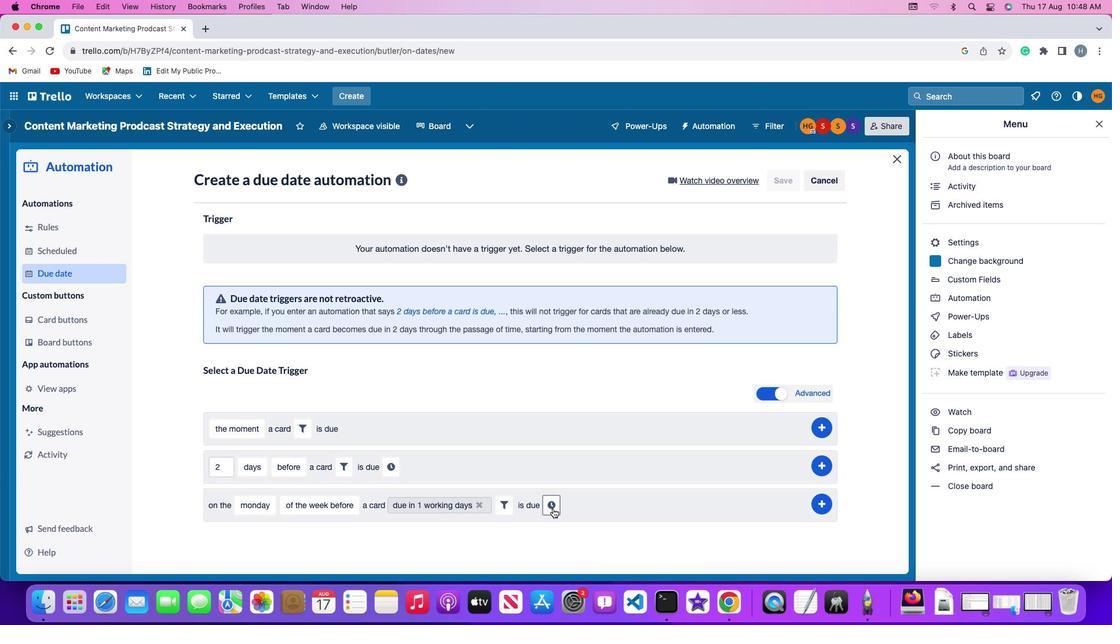 
Action: Mouse pressed left at (553, 509)
Screenshot: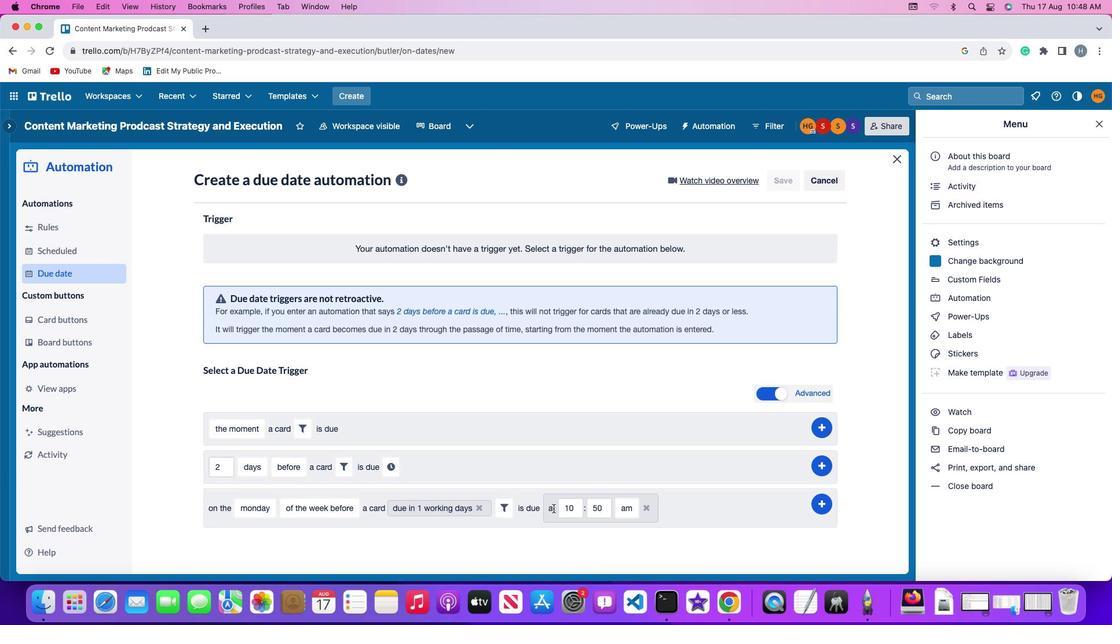 
Action: Mouse moved to (578, 510)
Screenshot: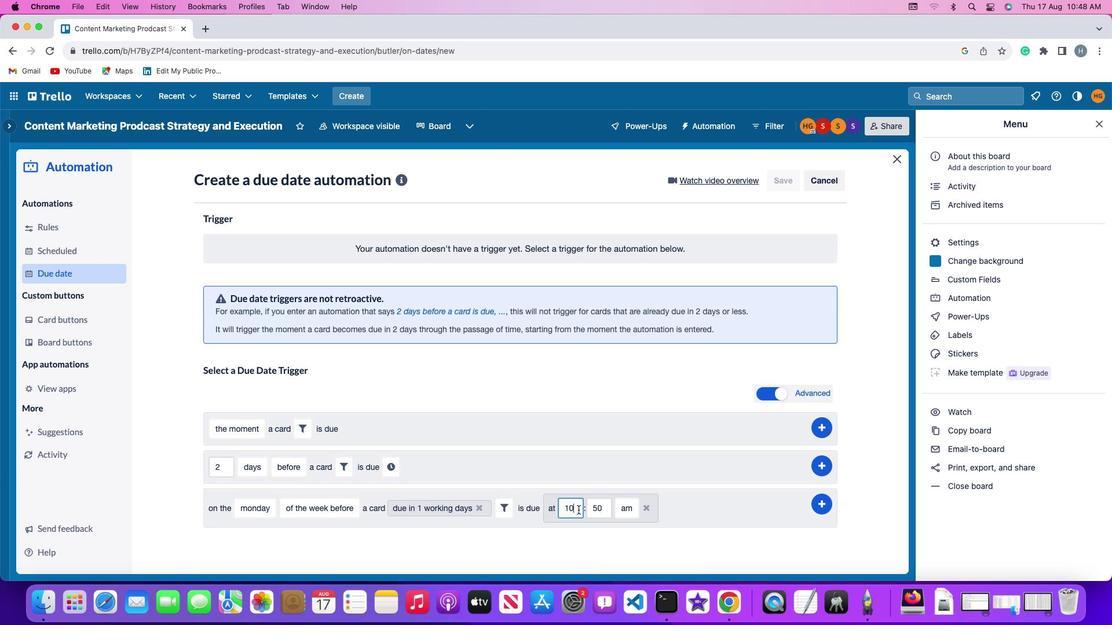 
Action: Mouse pressed left at (578, 510)
Screenshot: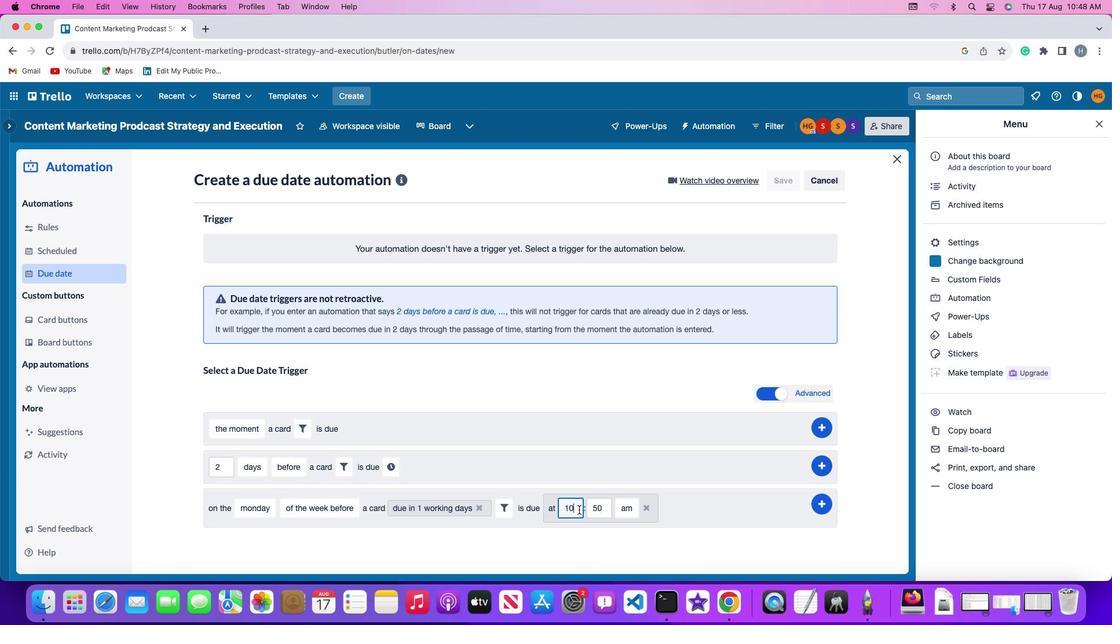 
Action: Mouse moved to (578, 509)
Screenshot: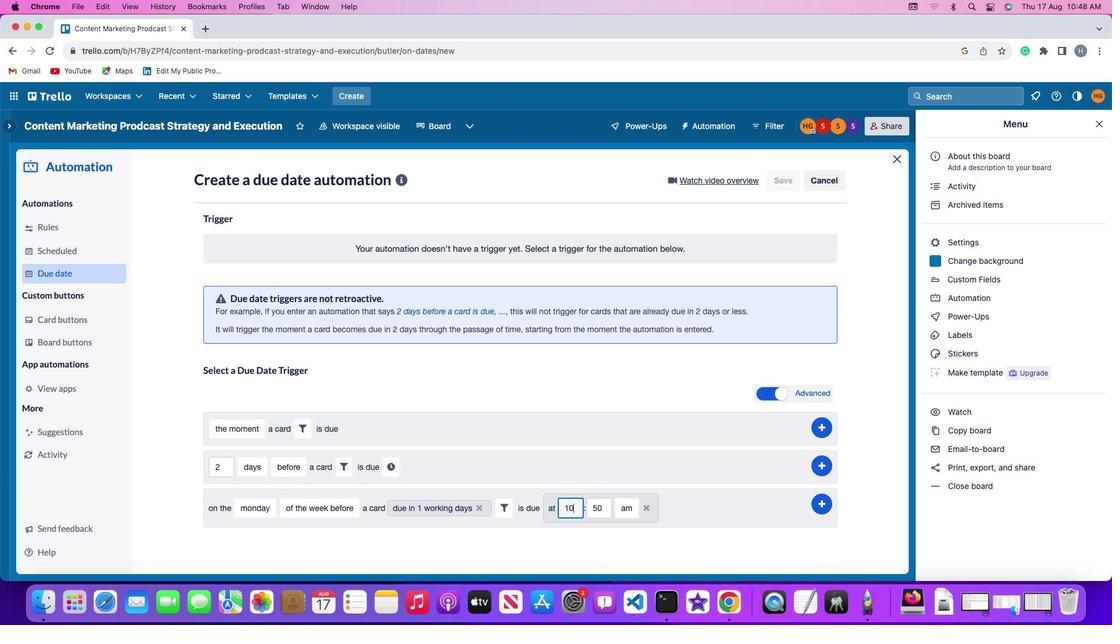 
Action: Key pressed Key.backspace
Screenshot: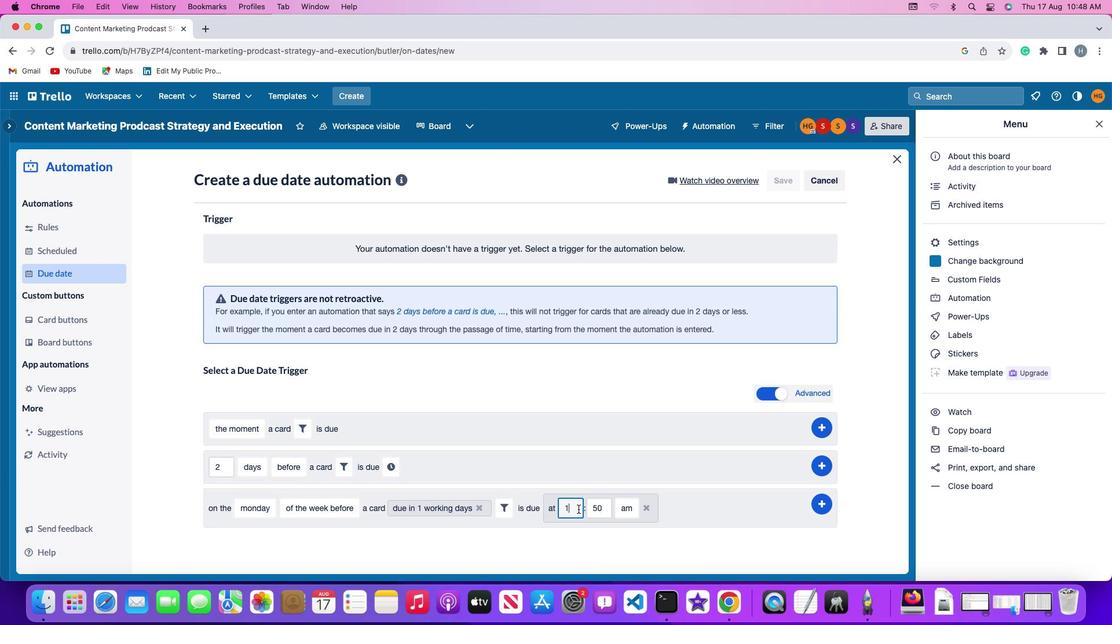
Action: Mouse moved to (578, 509)
Screenshot: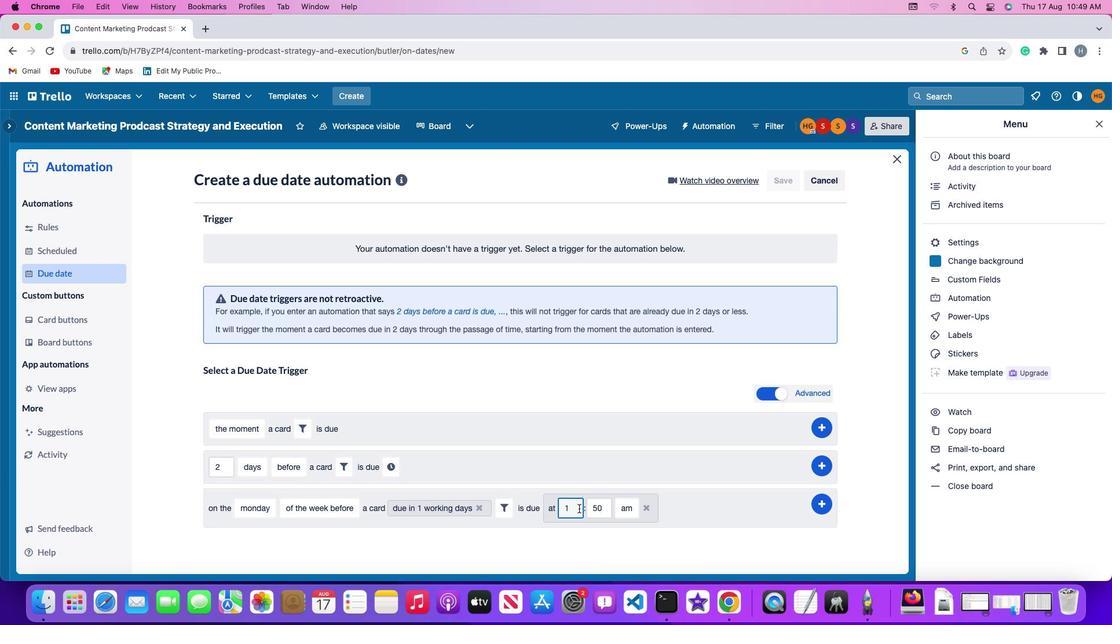
Action: Key pressed '1'
Screenshot: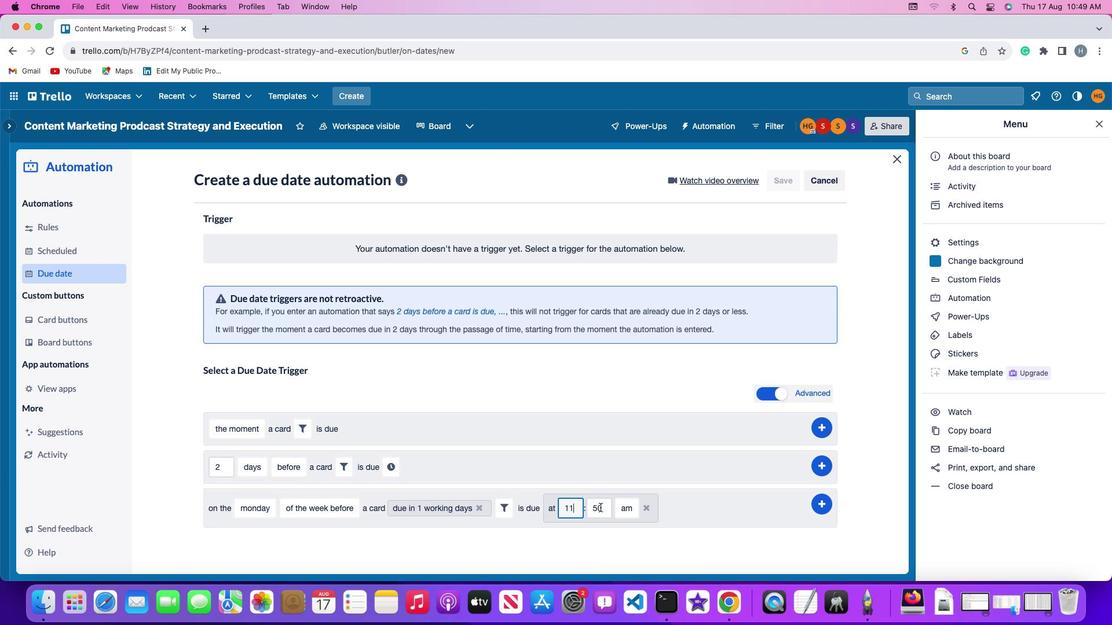 
Action: Mouse moved to (599, 507)
Screenshot: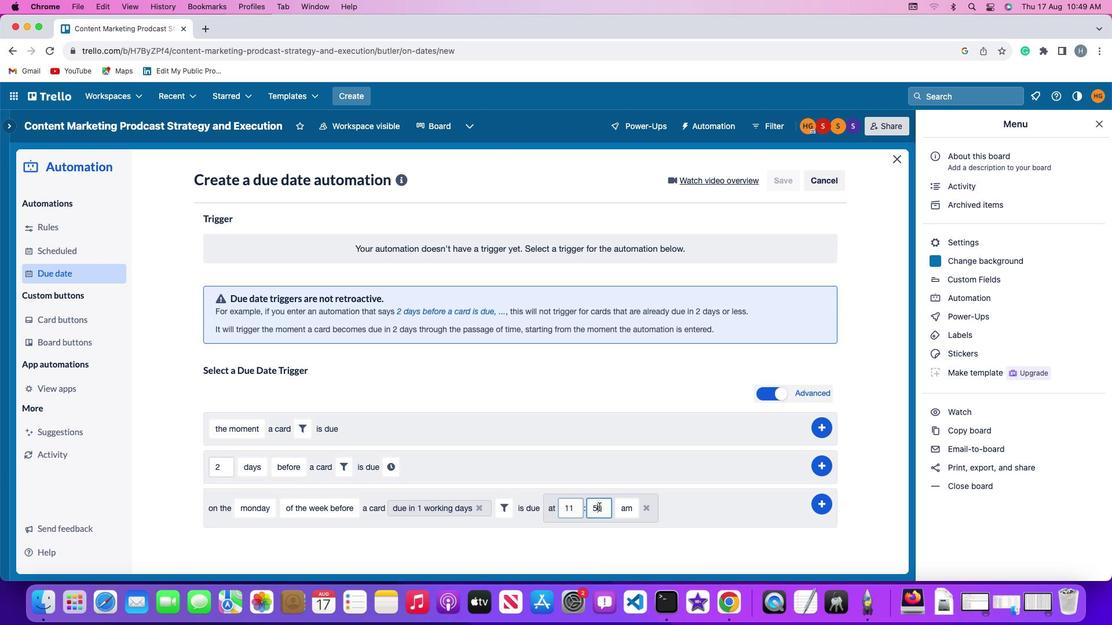 
Action: Mouse pressed left at (599, 507)
Screenshot: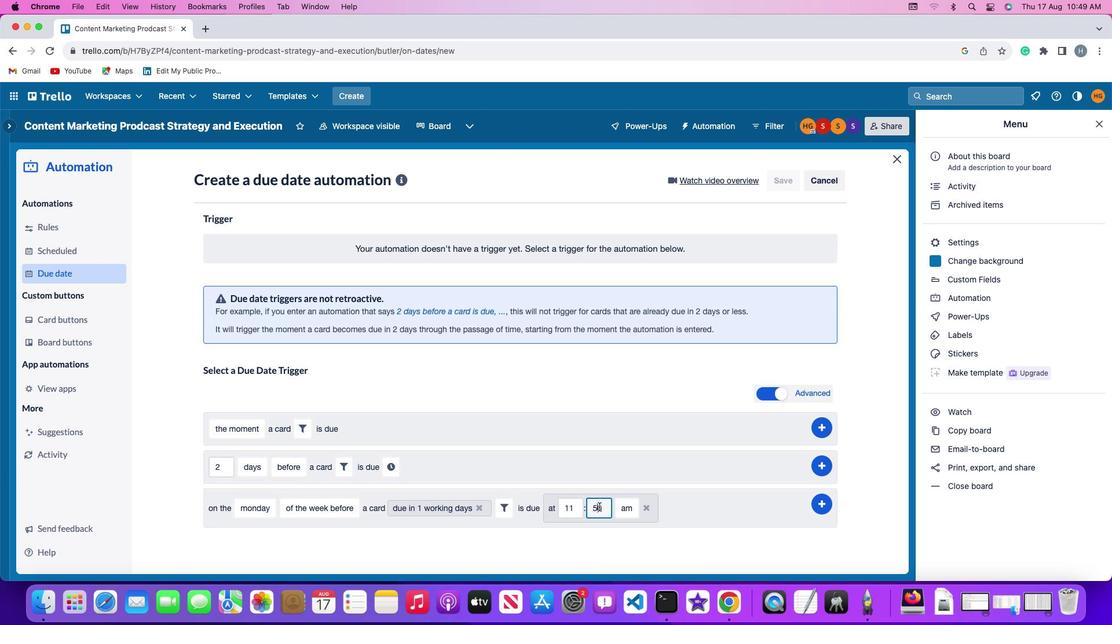 
Action: Key pressed Key.backspace
Screenshot: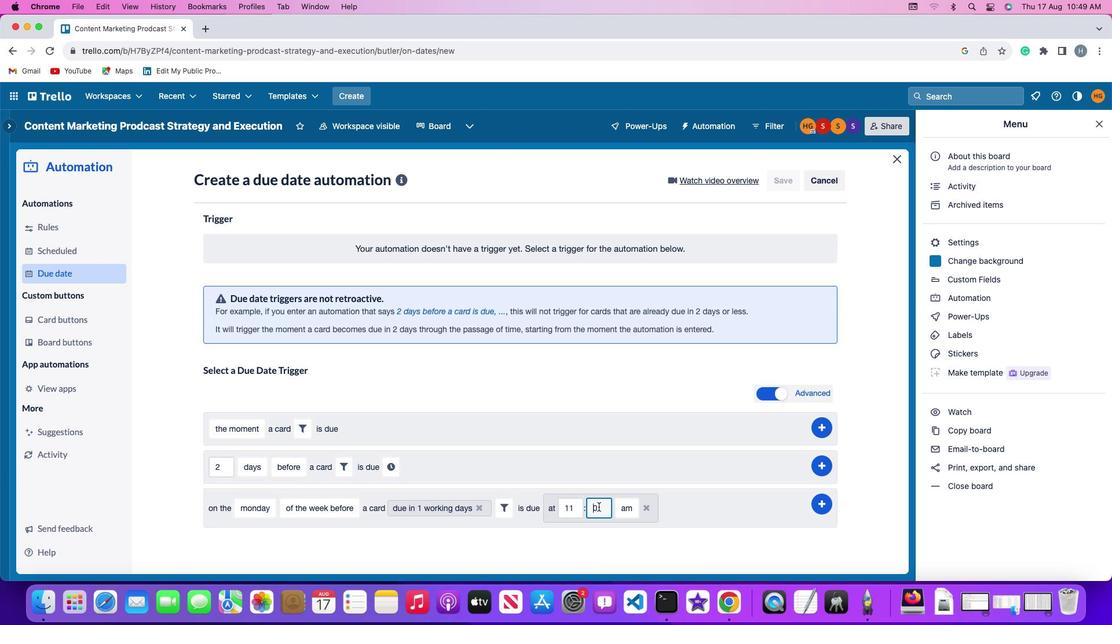 
Action: Mouse moved to (599, 507)
Screenshot: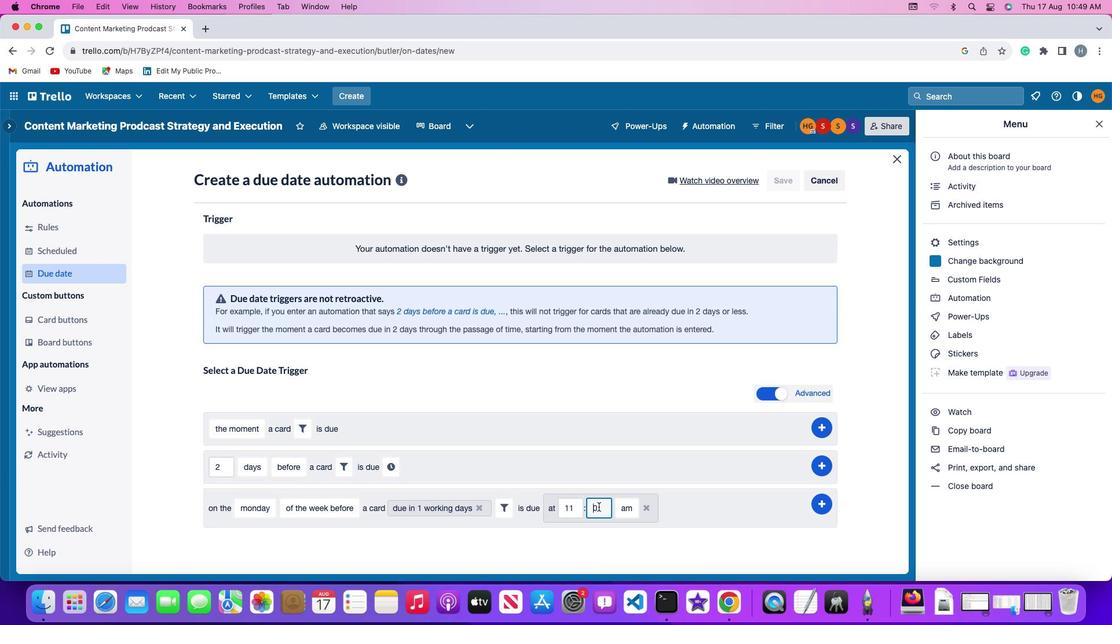 
Action: Key pressed '0'
Screenshot: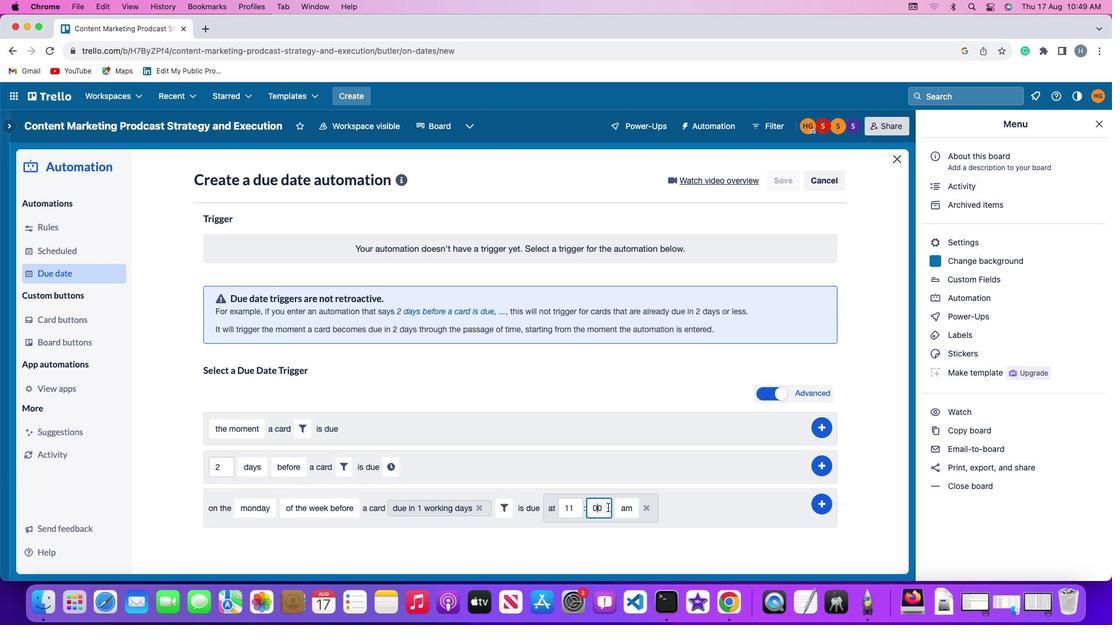 
Action: Mouse moved to (618, 508)
Screenshot: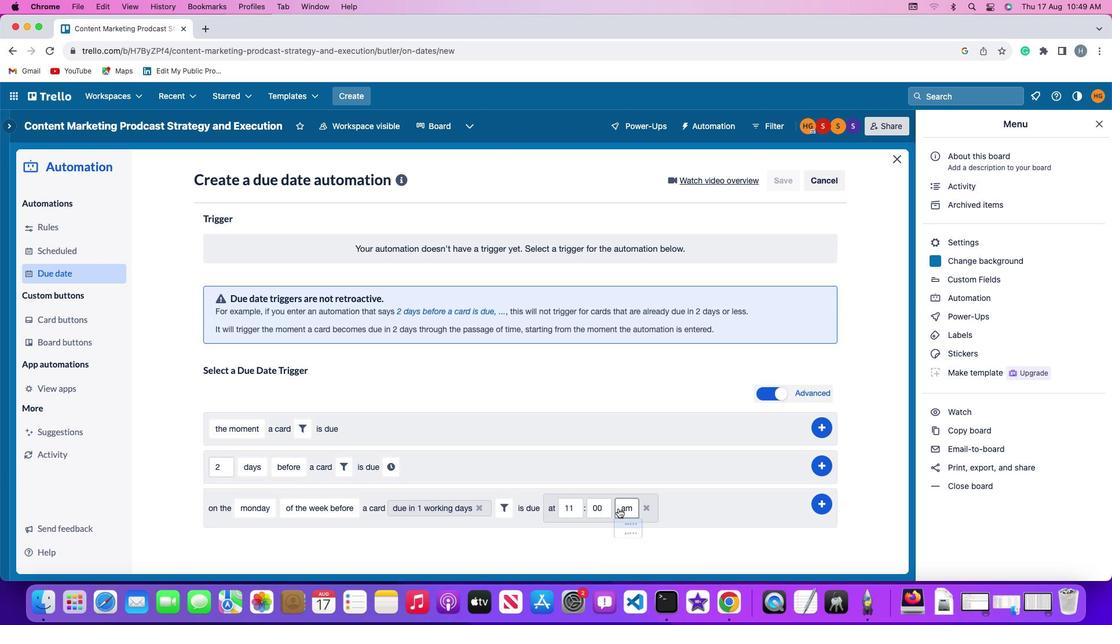
Action: Mouse pressed left at (618, 508)
Screenshot: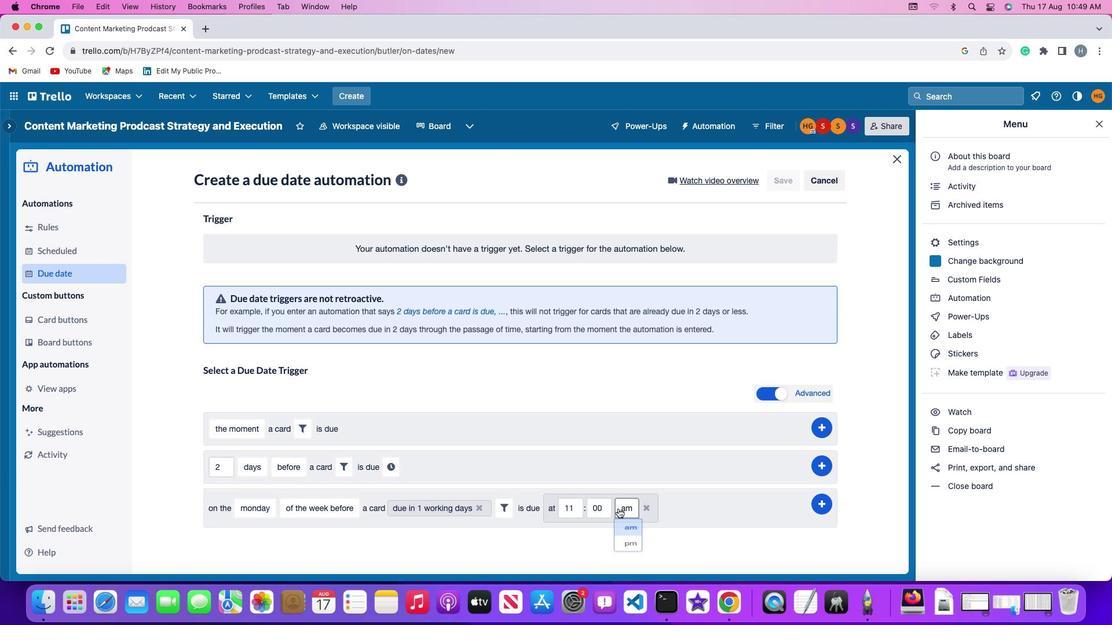 
Action: Mouse moved to (625, 525)
Screenshot: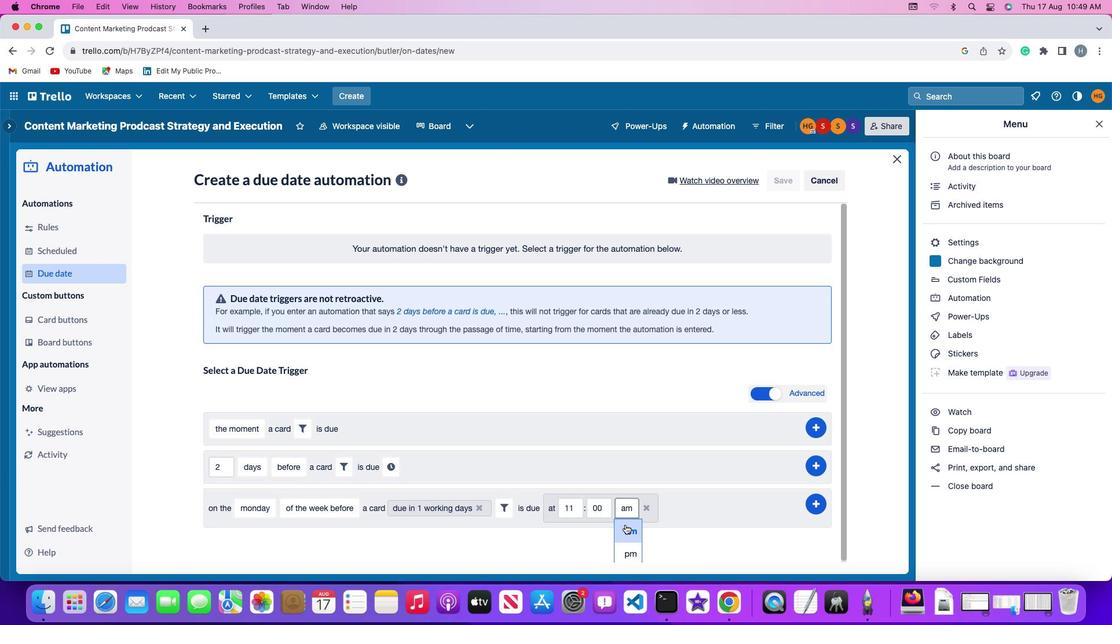 
Action: Mouse pressed left at (625, 525)
Screenshot: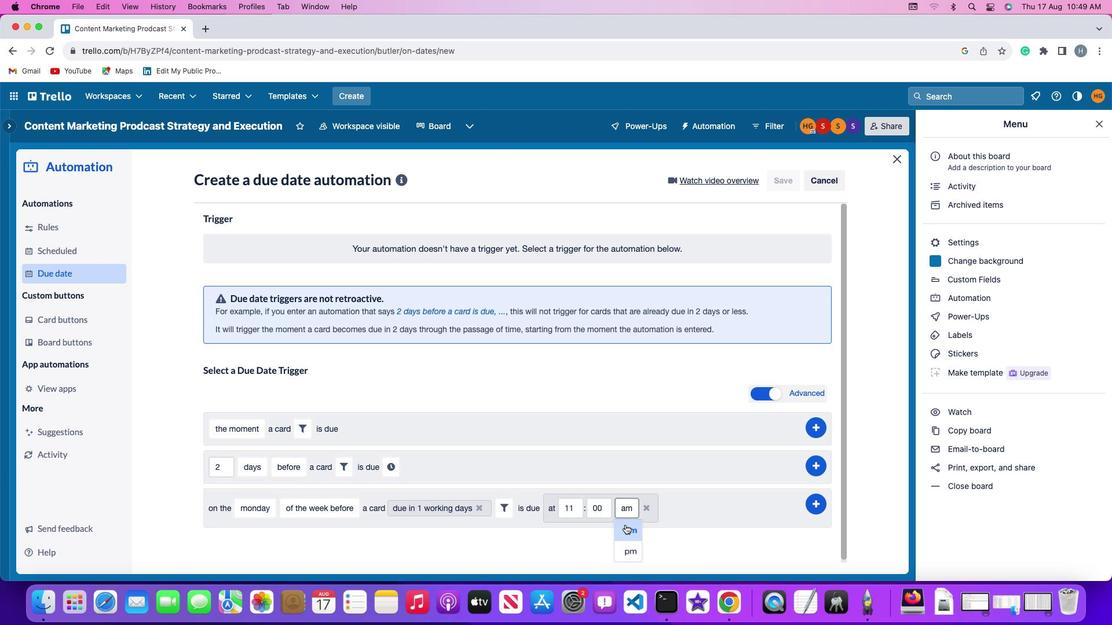 
Action: Mouse moved to (823, 499)
Screenshot: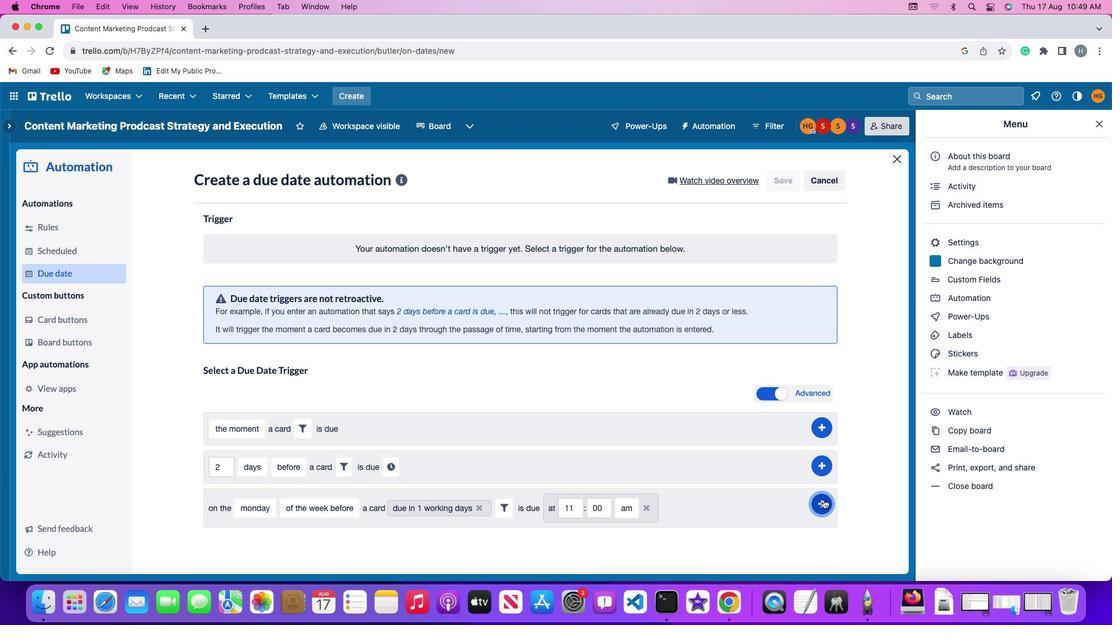 
Action: Mouse pressed left at (823, 499)
Screenshot: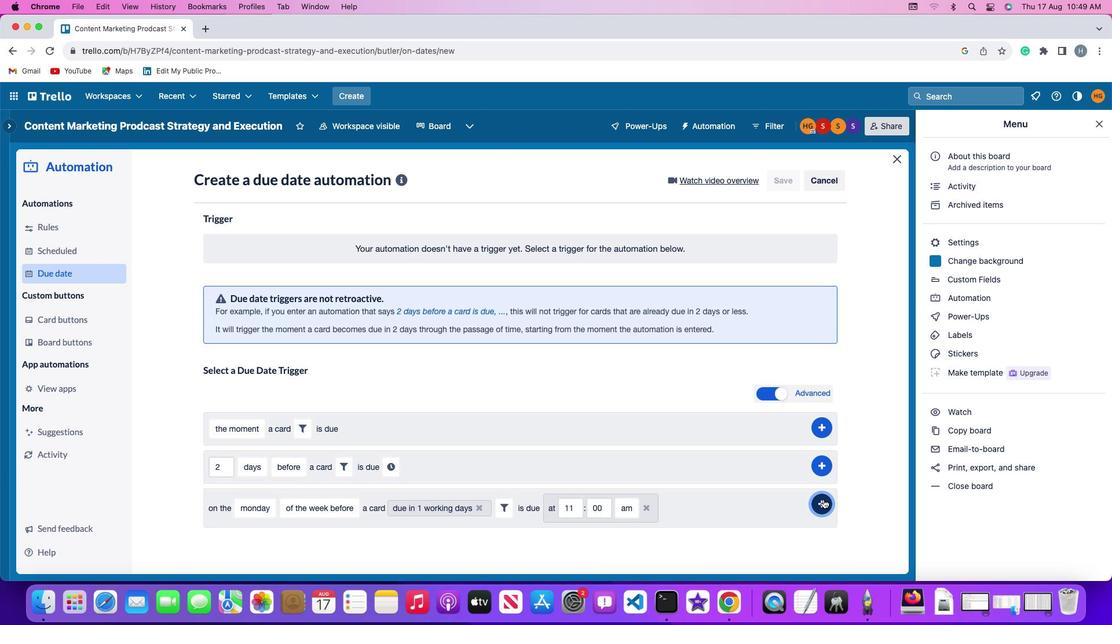 
Action: Mouse moved to (868, 416)
Screenshot: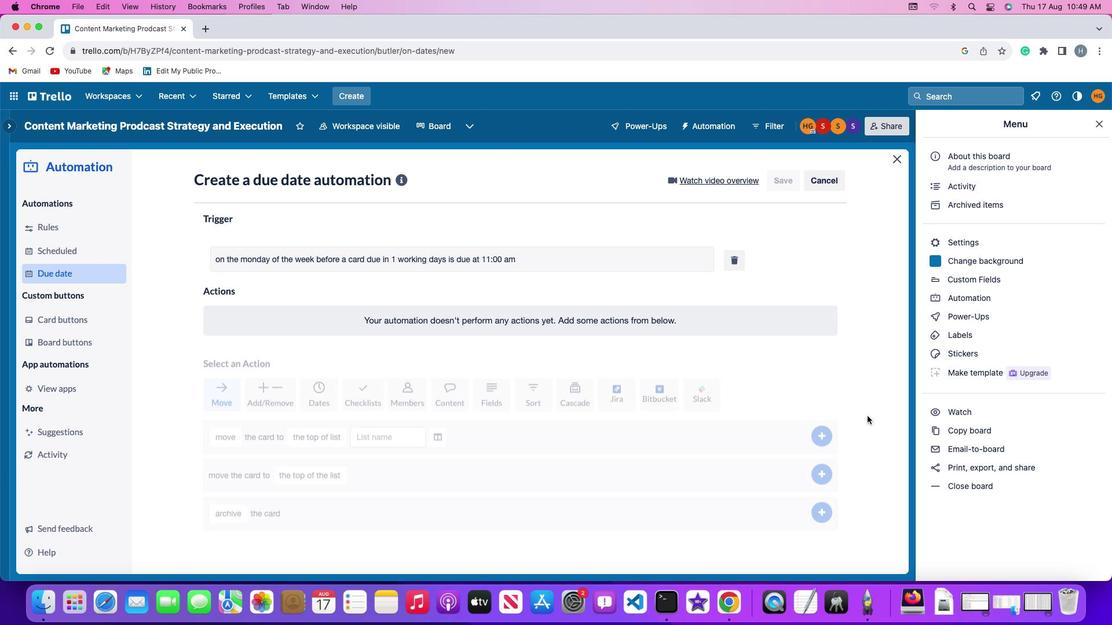 
